 Task: For heading Arial Rounded MT Bold with Underline.  font size for heading26,  'Change the font style of data to'Browallia New.  and font size to 18,  Change the alignment of both headline & data to Align middle & Align Text left.  In the sheet  Budget Tracking Workbook
Action: Mouse moved to (63, 124)
Screenshot: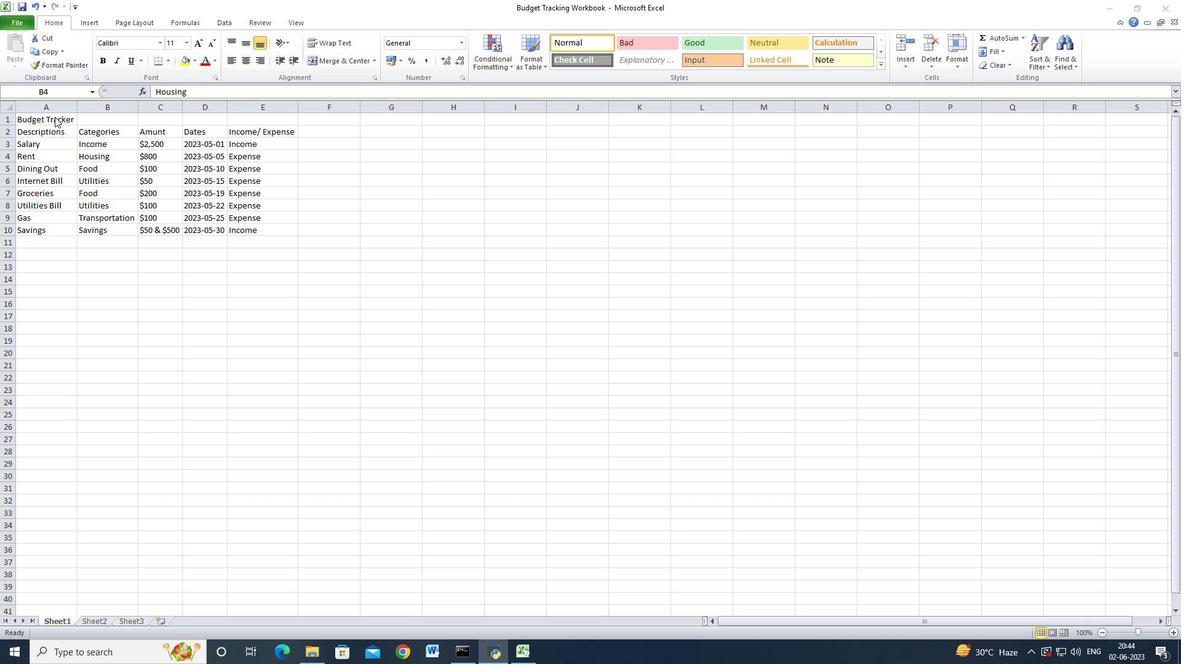 
Action: Mouse pressed left at (63, 124)
Screenshot: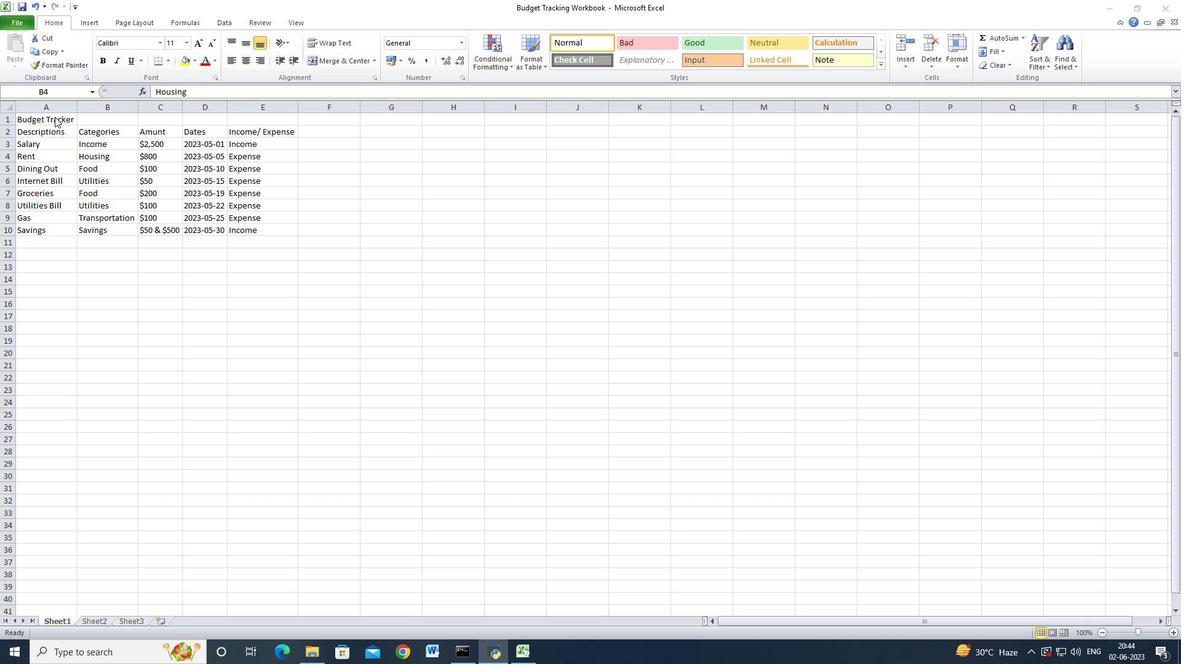 
Action: Mouse moved to (56, 125)
Screenshot: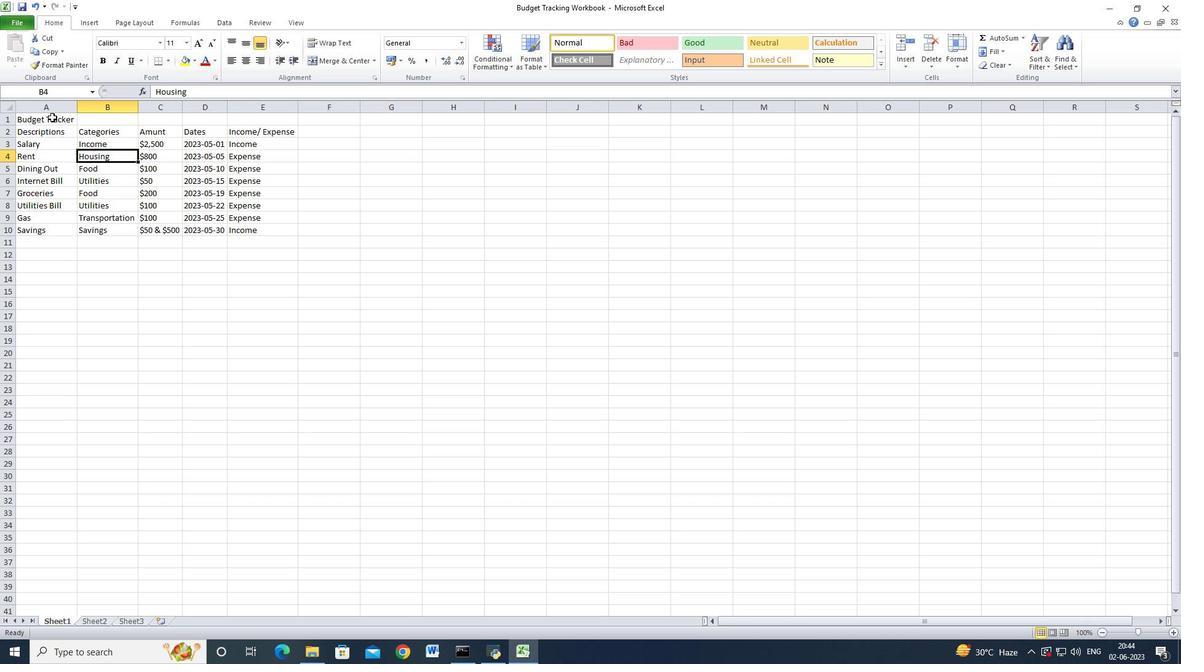 
Action: Mouse pressed left at (56, 125)
Screenshot: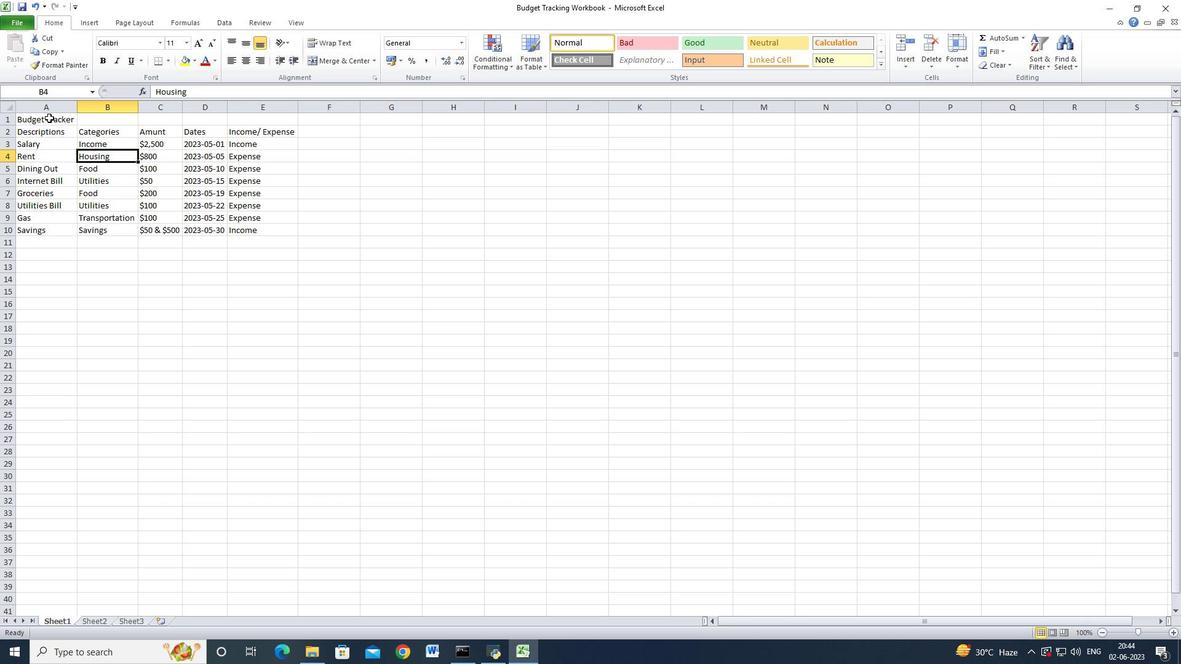 
Action: Mouse moved to (321, 67)
Screenshot: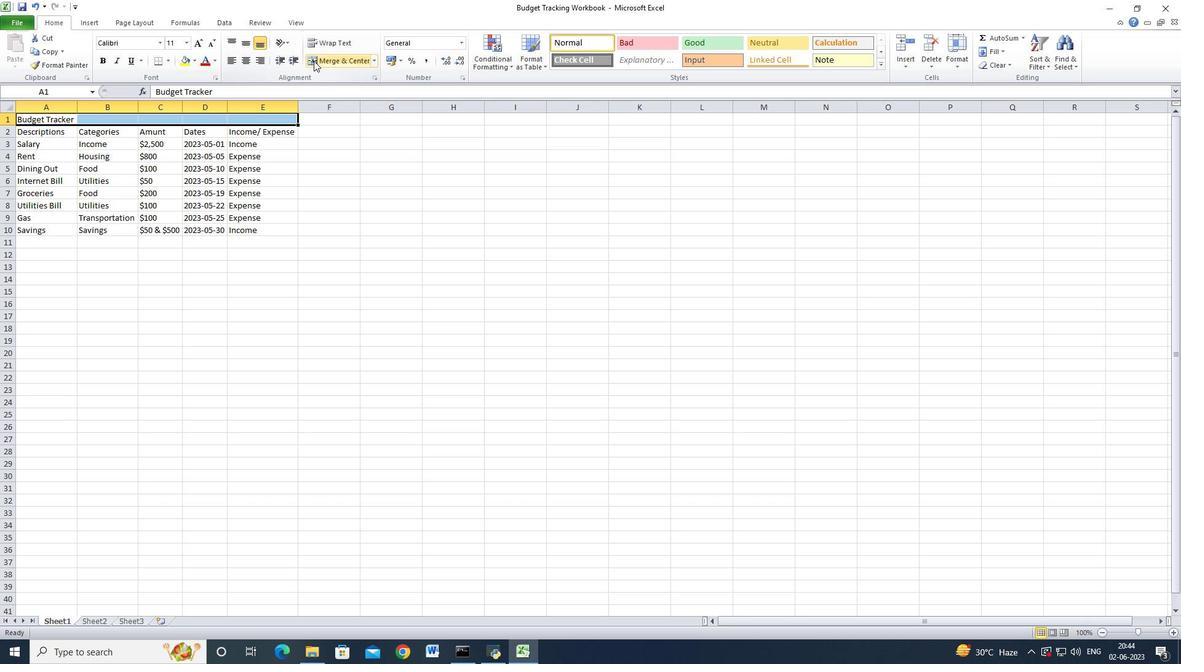 
Action: Mouse pressed left at (321, 67)
Screenshot: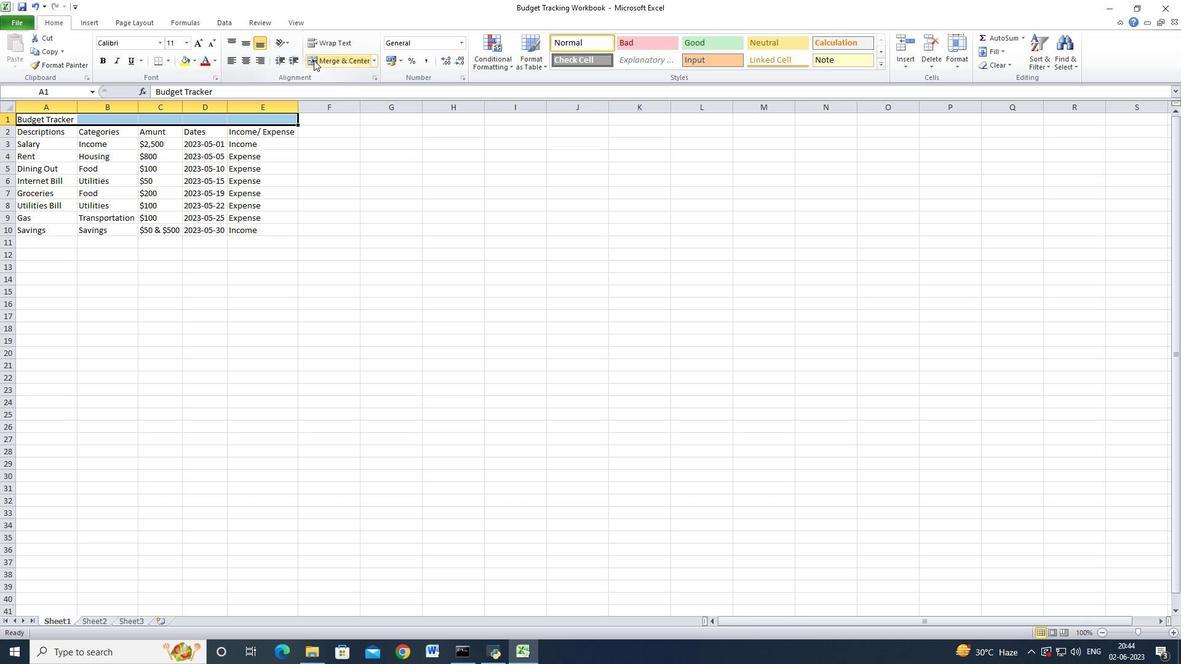 
Action: Mouse moved to (168, 48)
Screenshot: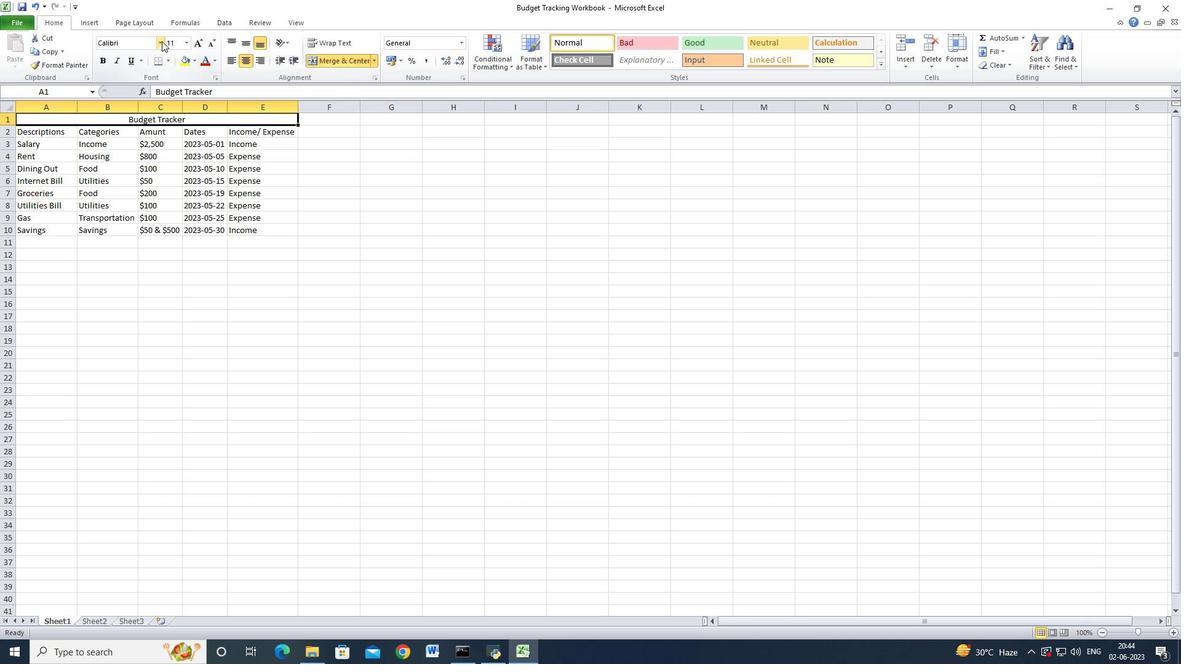 
Action: Mouse pressed left at (168, 48)
Screenshot: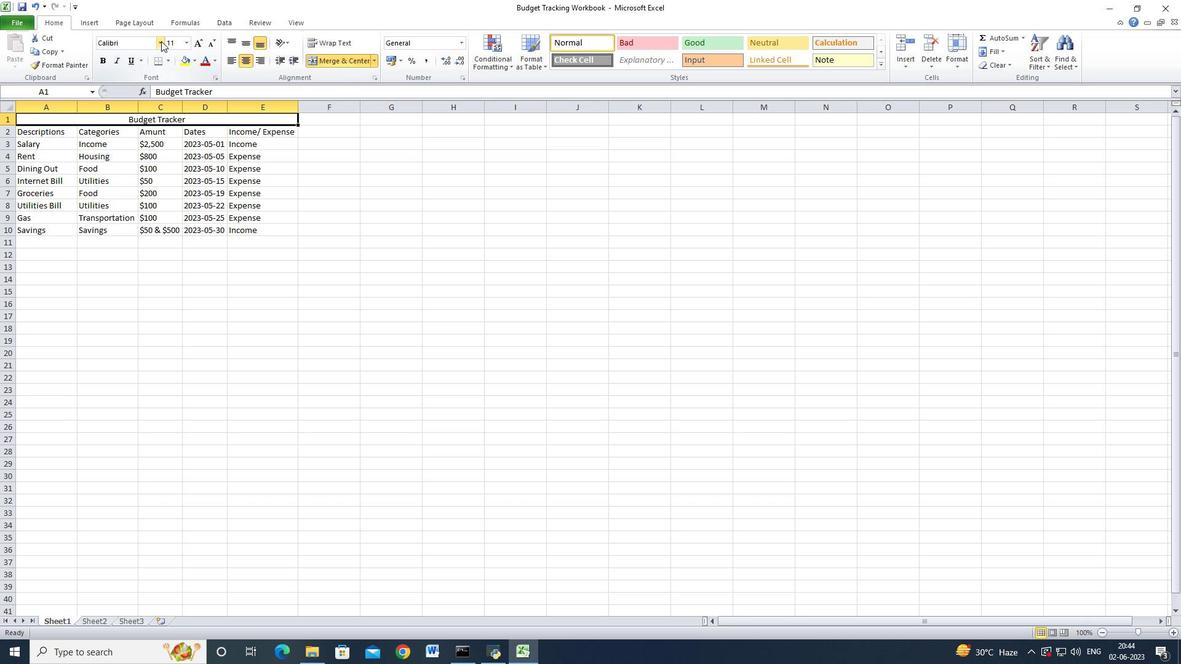 
Action: Mouse moved to (182, 194)
Screenshot: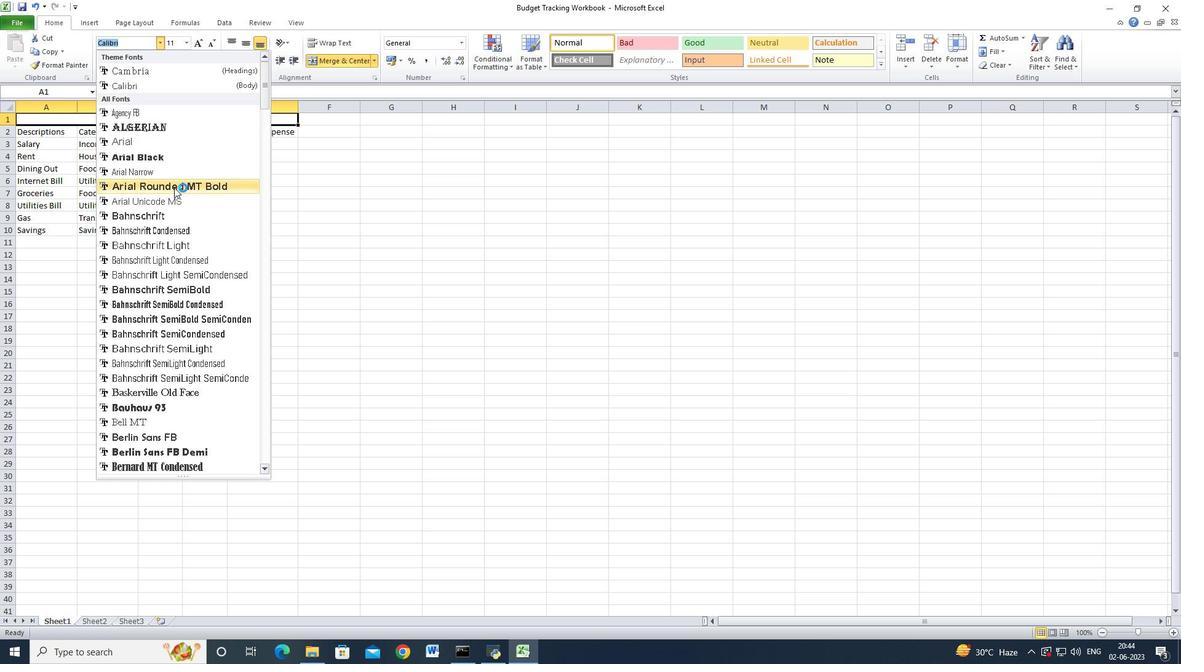 
Action: Mouse pressed left at (182, 194)
Screenshot: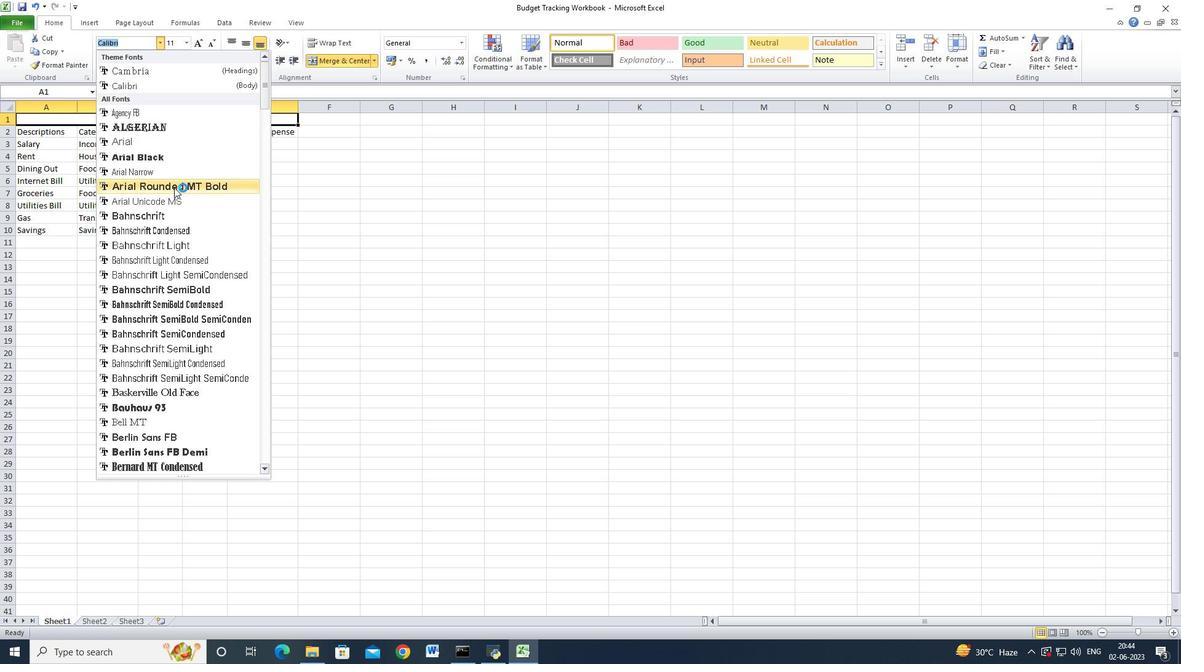 
Action: Mouse moved to (135, 68)
Screenshot: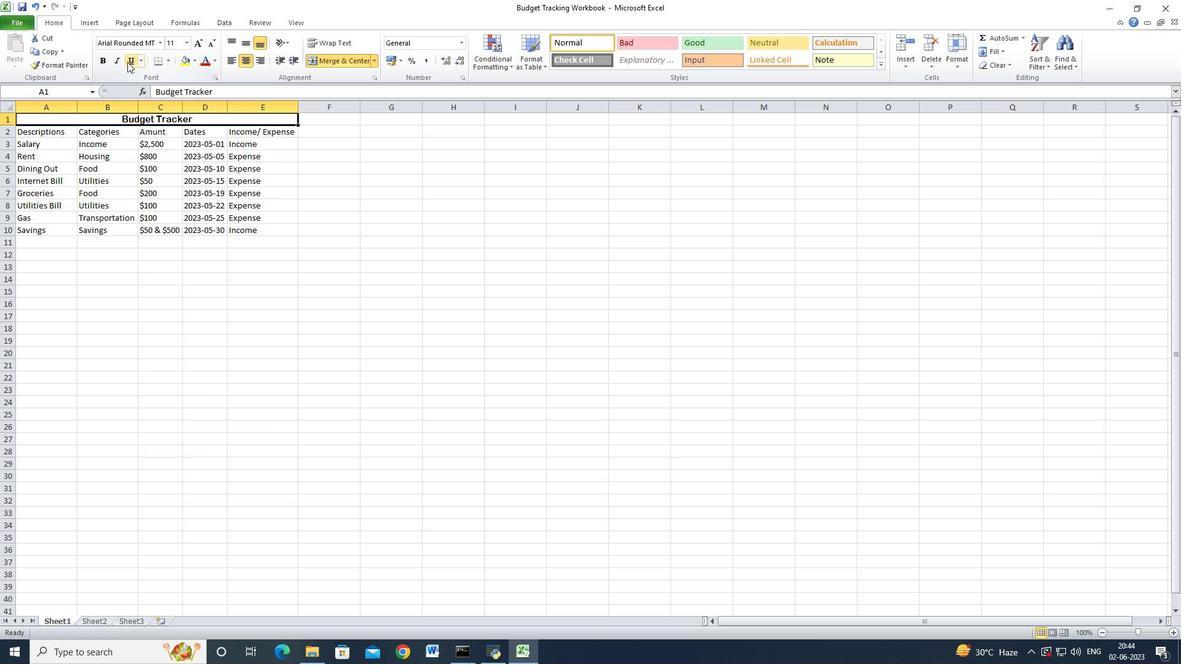 
Action: Mouse pressed left at (135, 68)
Screenshot: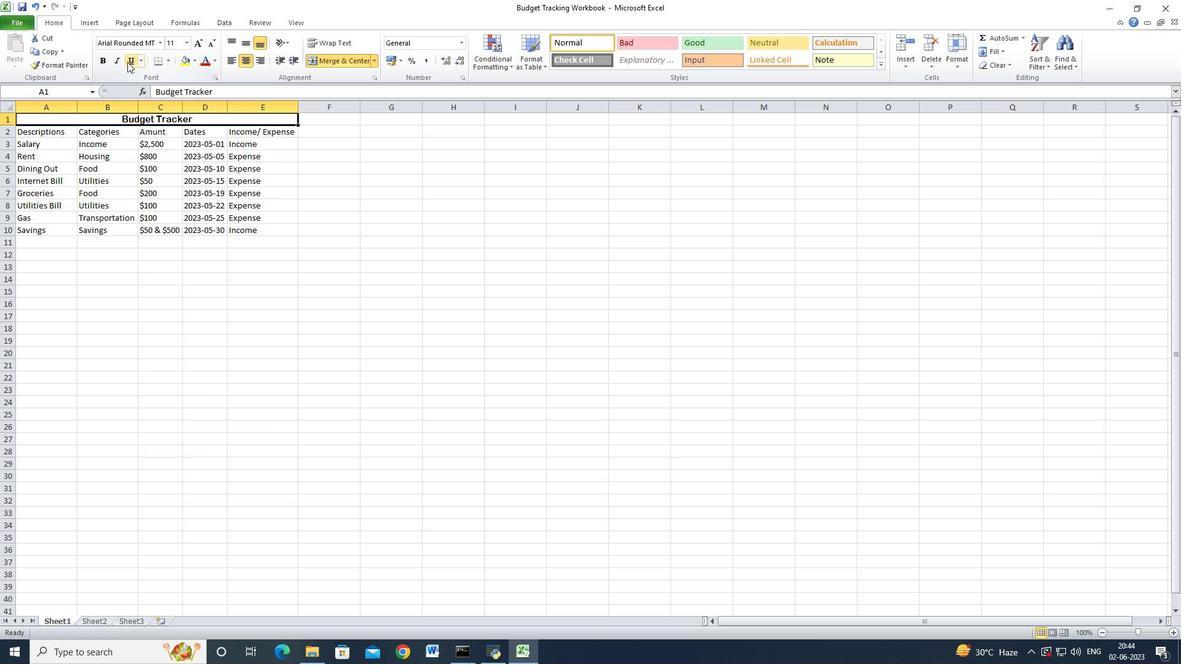 
Action: Mouse moved to (194, 49)
Screenshot: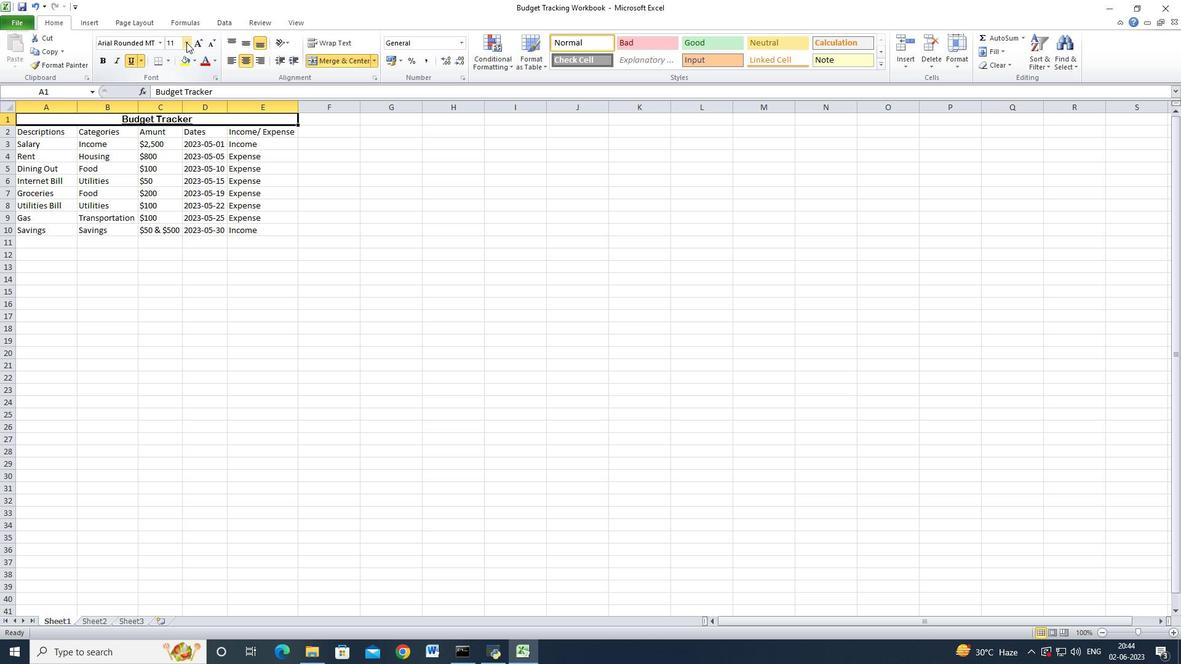
Action: Mouse pressed left at (194, 49)
Screenshot: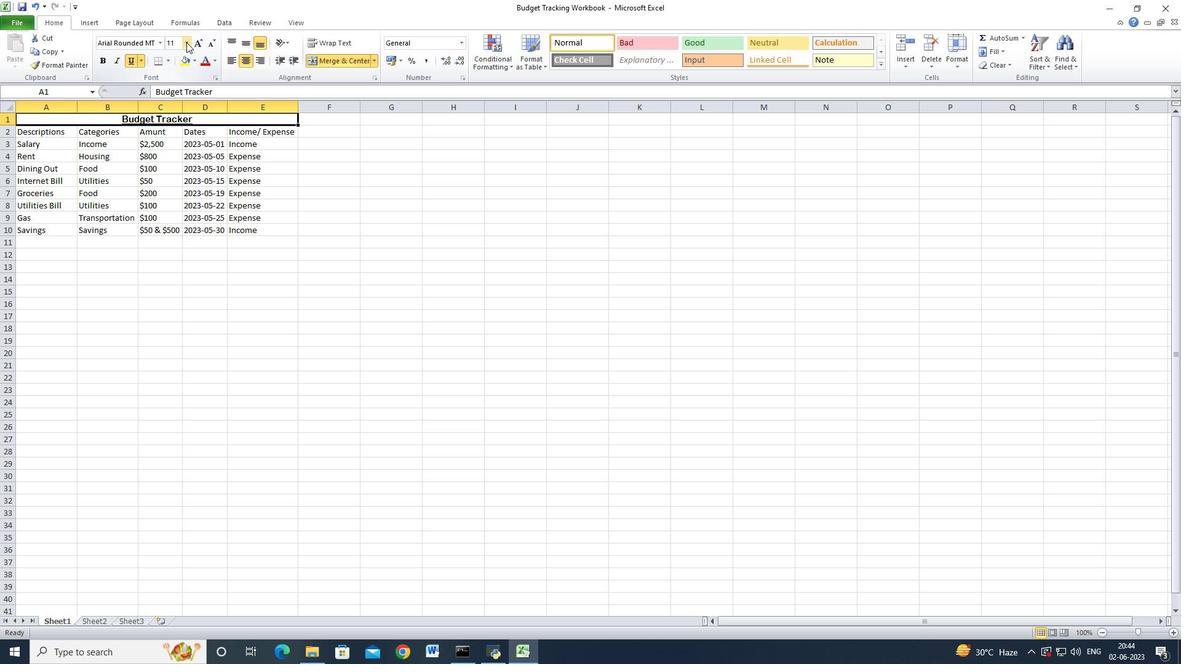
Action: Mouse moved to (179, 174)
Screenshot: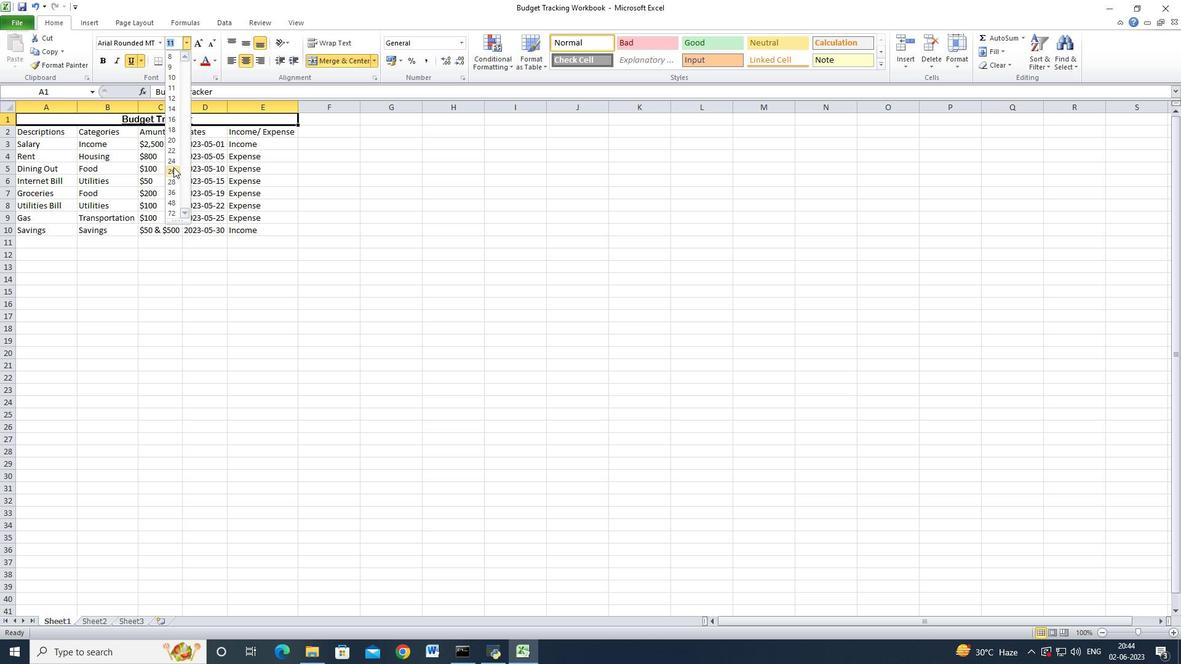 
Action: Mouse pressed left at (179, 174)
Screenshot: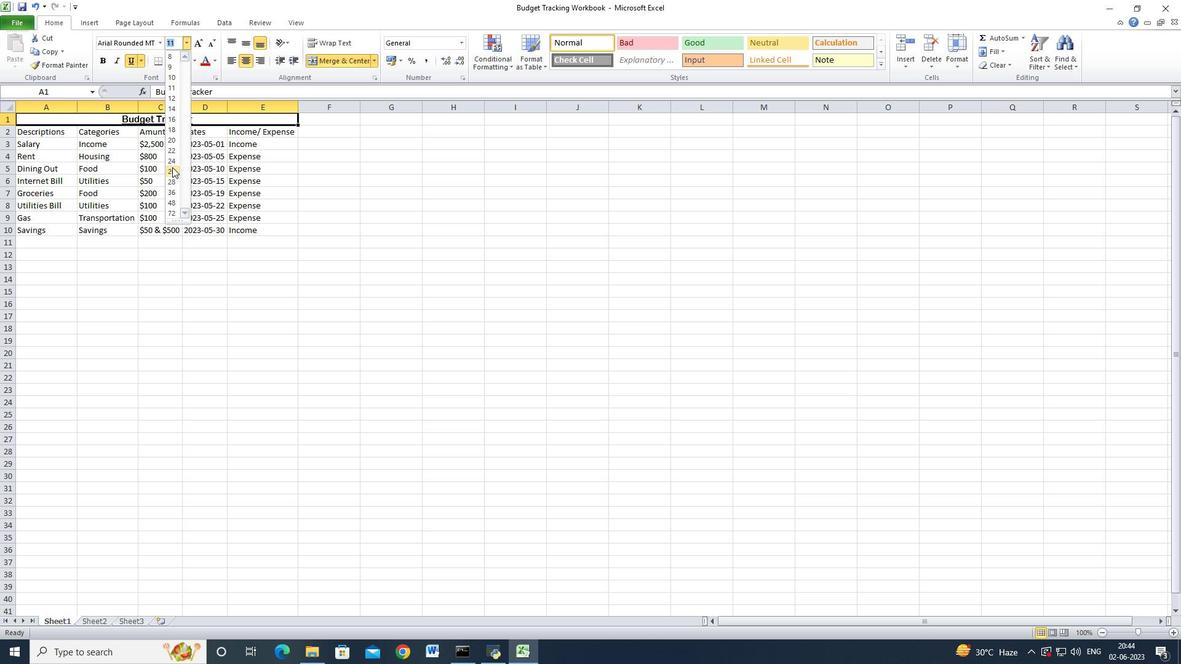 
Action: Mouse moved to (35, 155)
Screenshot: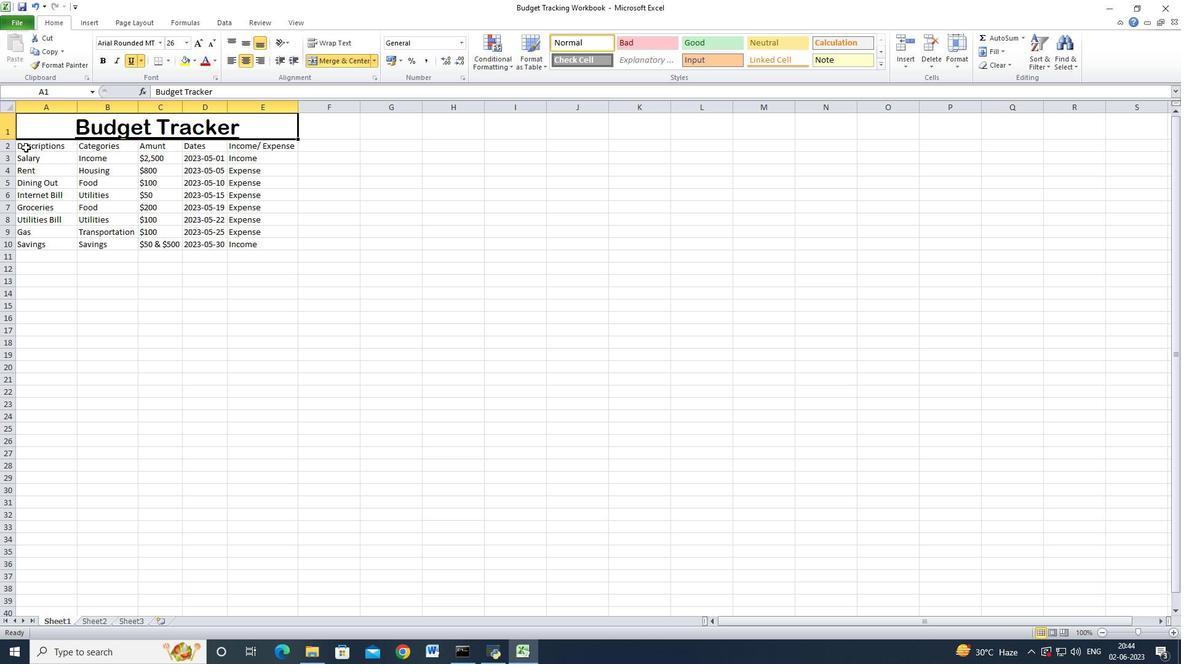 
Action: Mouse pressed left at (35, 155)
Screenshot: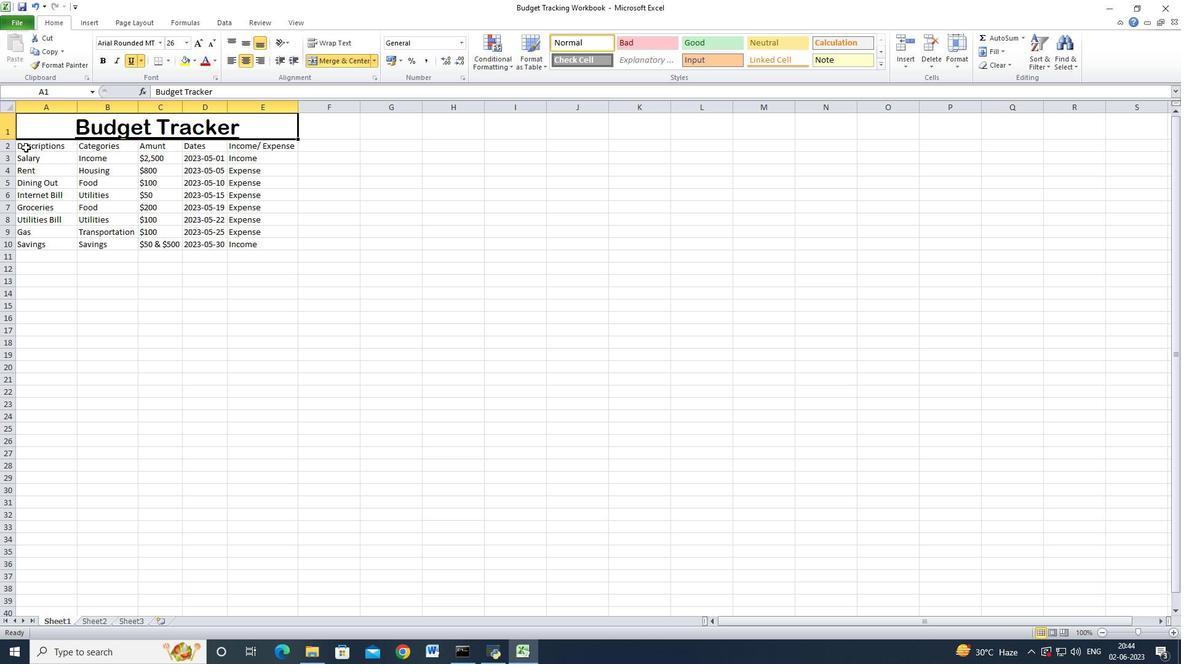 
Action: Mouse moved to (167, 49)
Screenshot: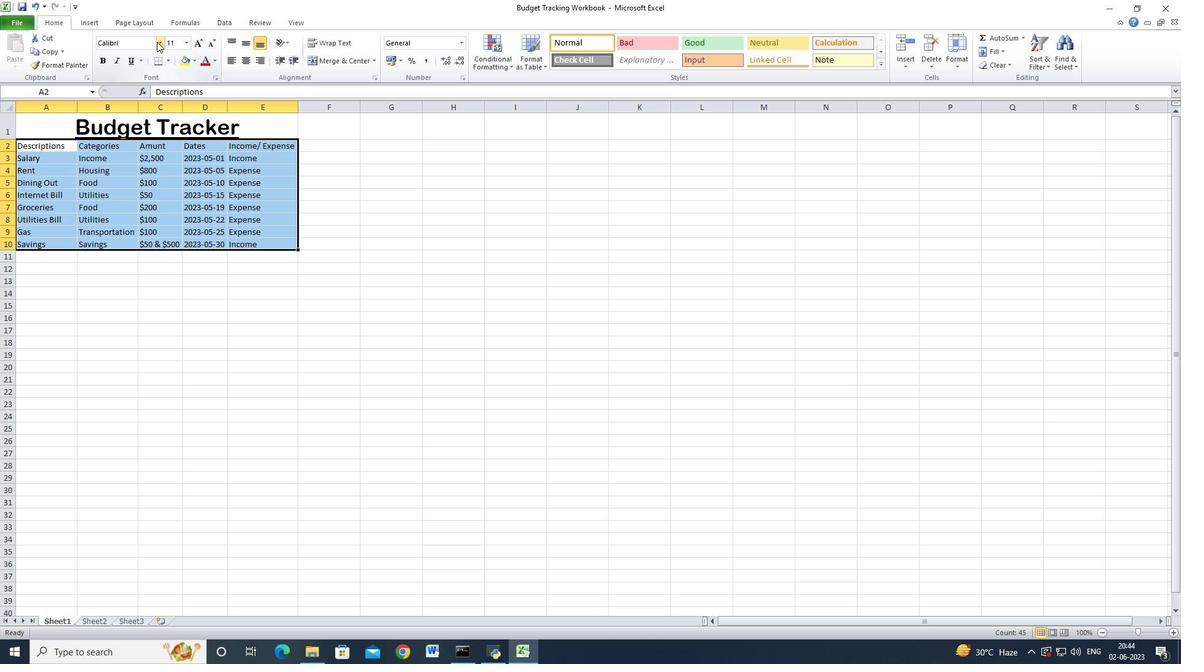 
Action: Mouse pressed left at (167, 49)
Screenshot: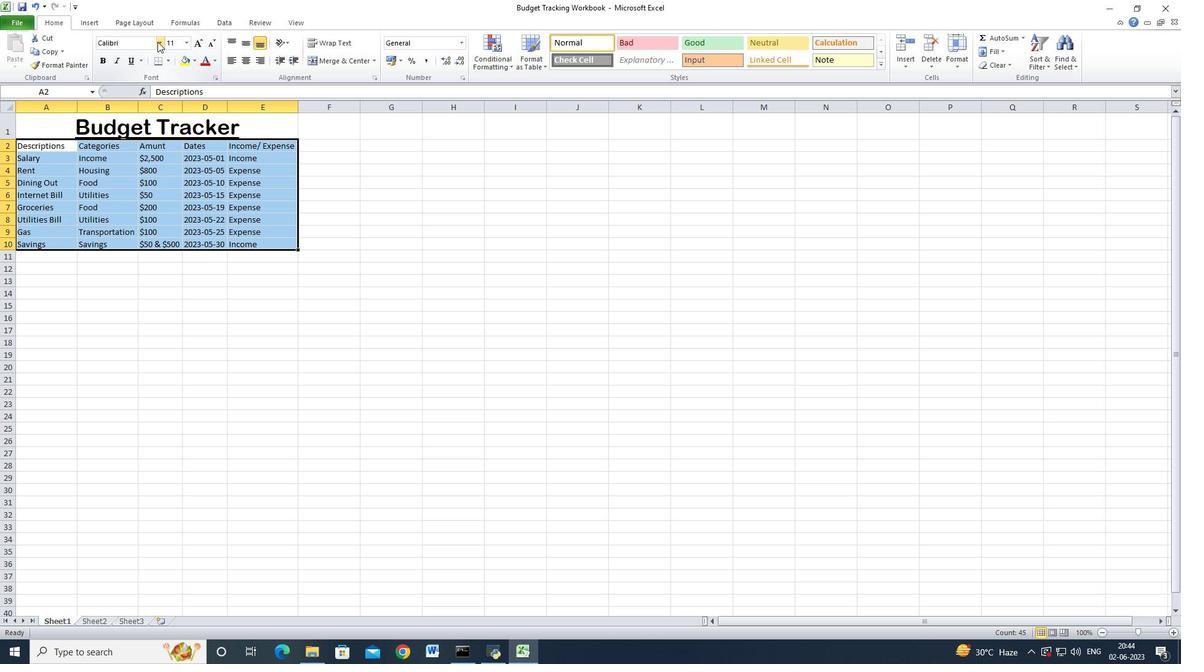
Action: Mouse moved to (153, 218)
Screenshot: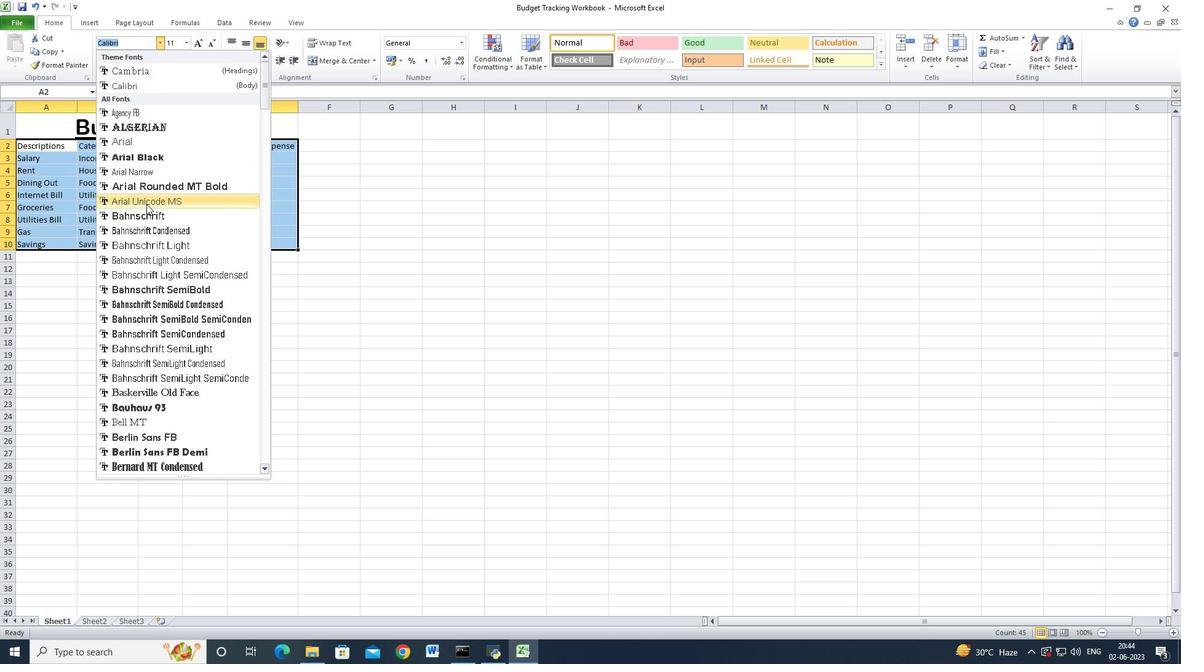 
Action: Mouse scrolled (153, 217) with delta (0, 0)
Screenshot: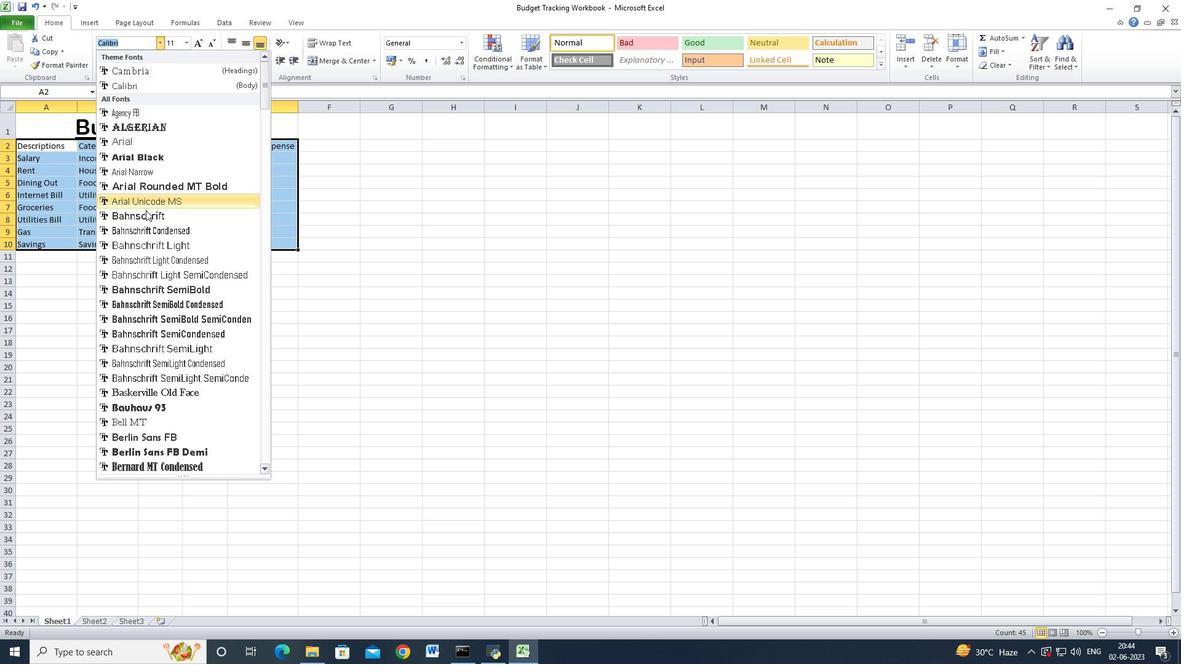 
Action: Mouse moved to (131, 121)
Screenshot: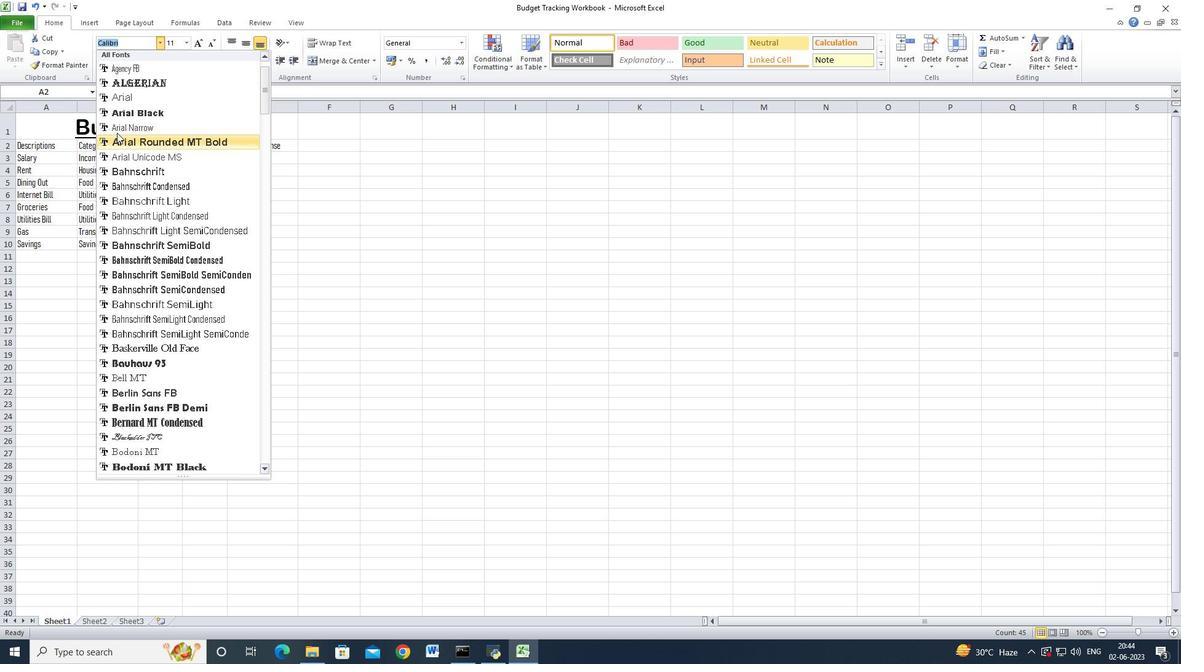 
Action: Key pressed browallia<Key.space>new<Key.enter>
Screenshot: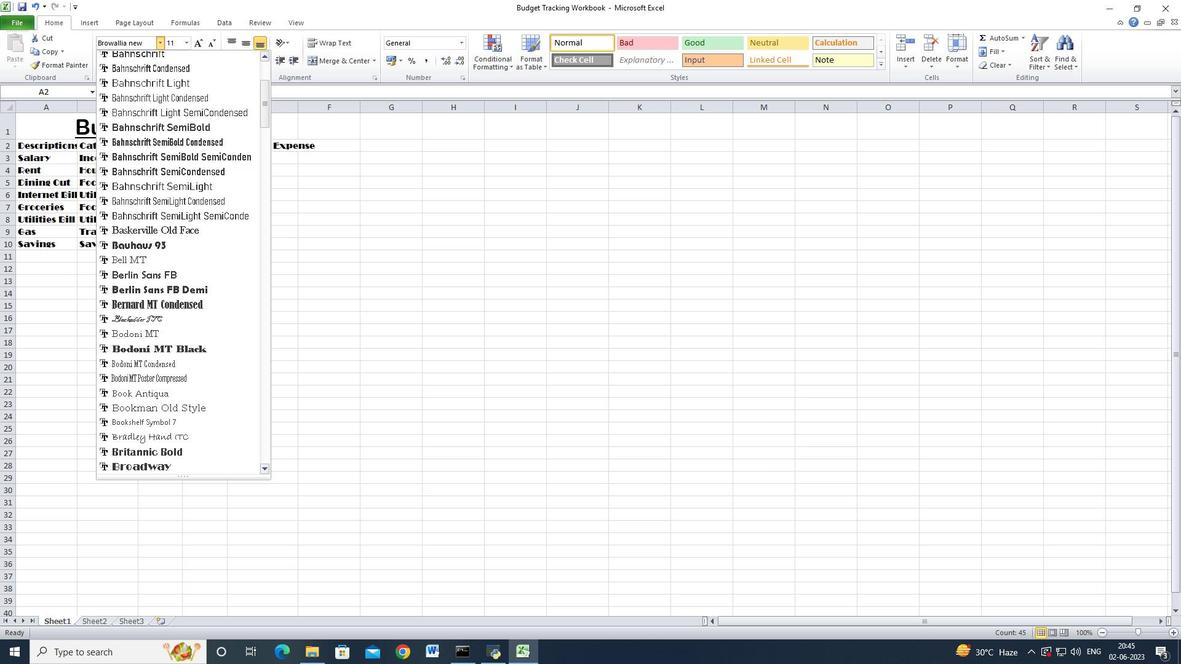 
Action: Mouse moved to (193, 48)
Screenshot: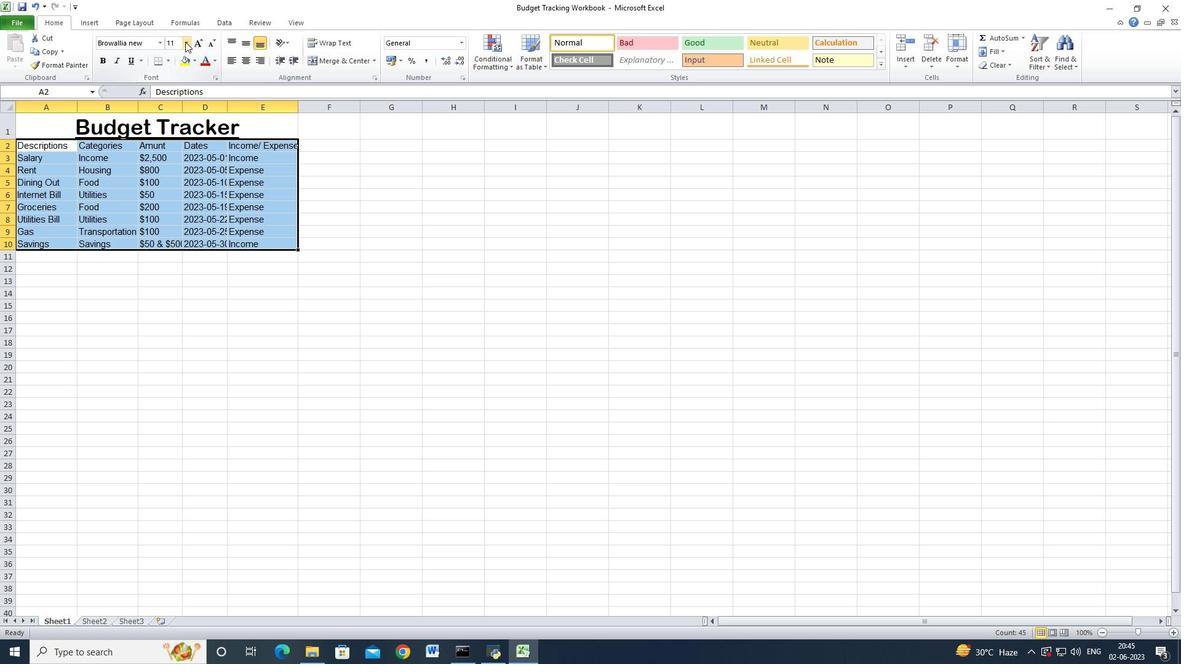 
Action: Mouse pressed left at (193, 48)
Screenshot: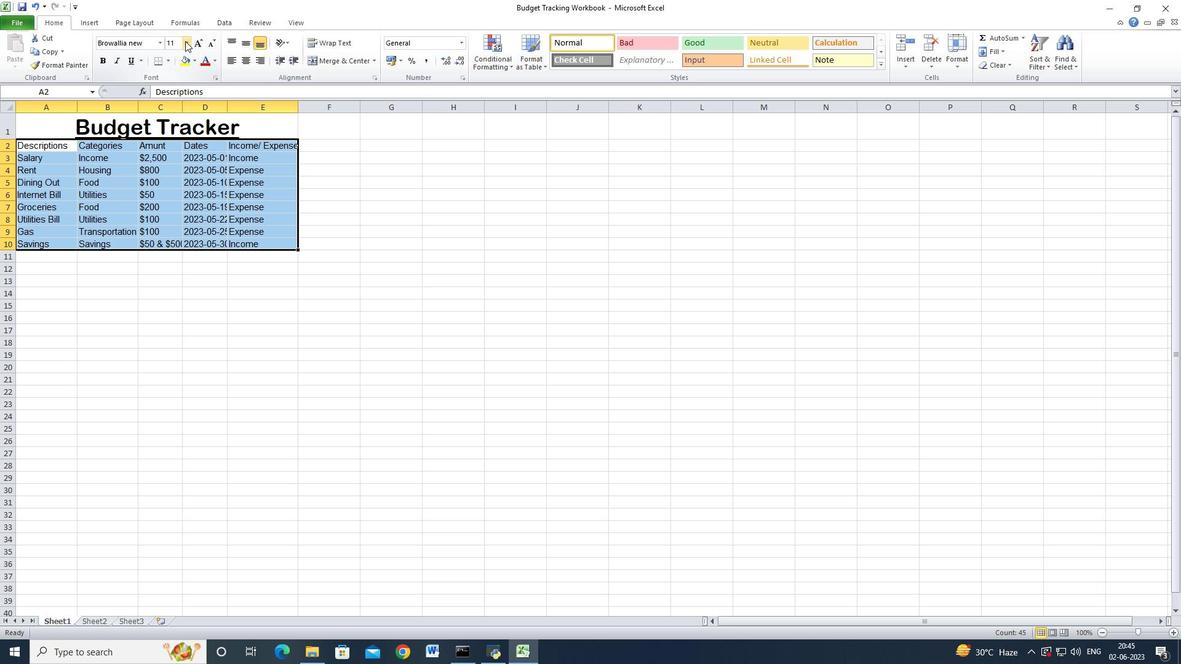 
Action: Mouse moved to (180, 137)
Screenshot: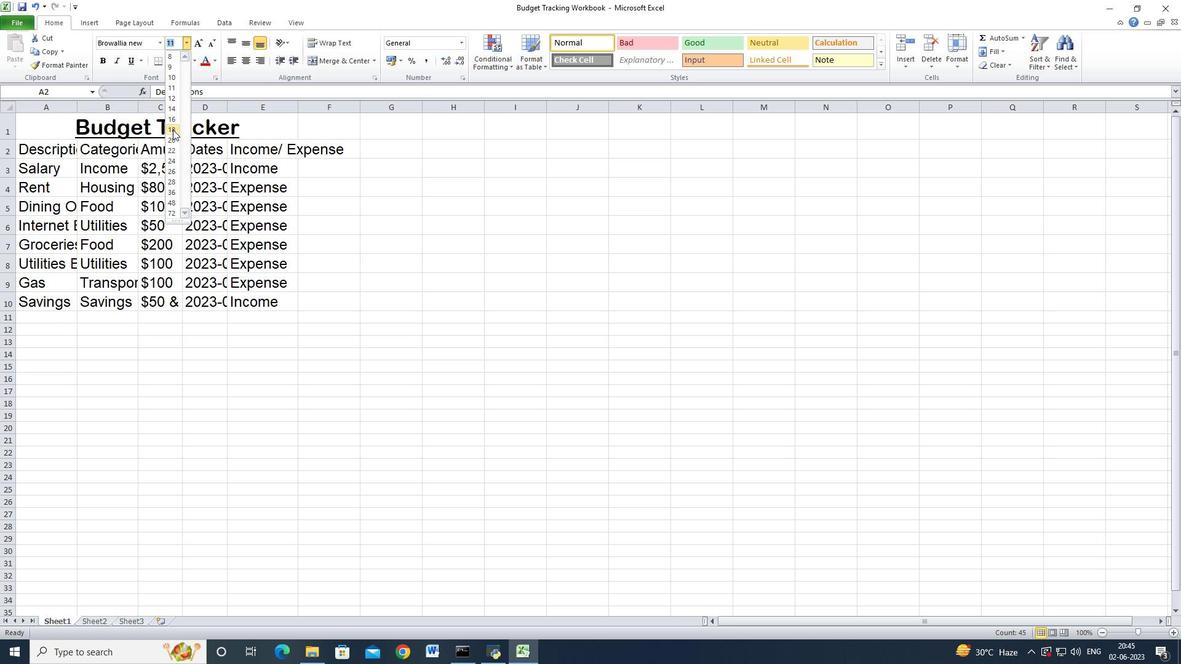 
Action: Mouse pressed left at (180, 137)
Screenshot: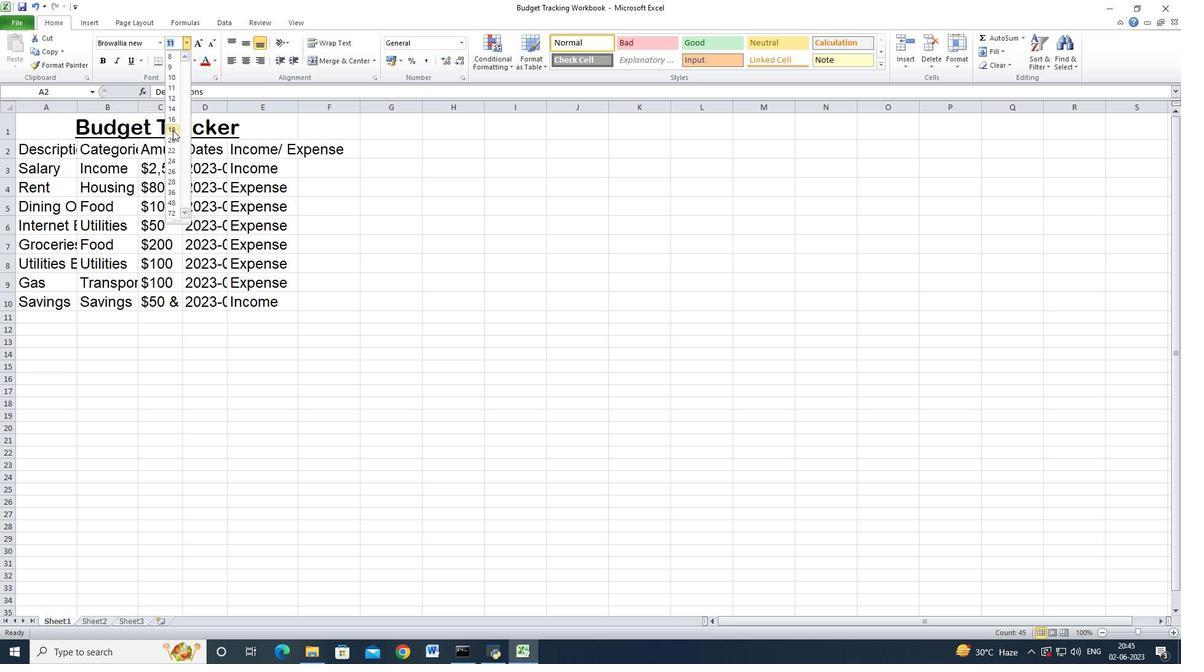 
Action: Mouse moved to (14, 116)
Screenshot: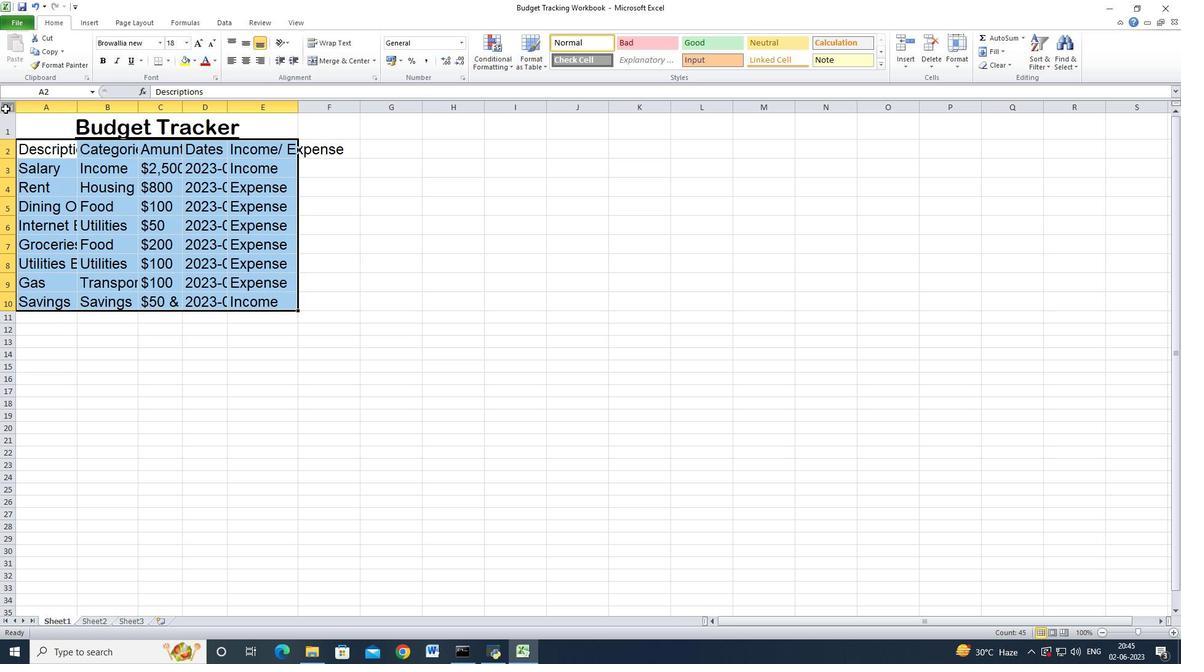 
Action: Mouse pressed left at (14, 116)
Screenshot: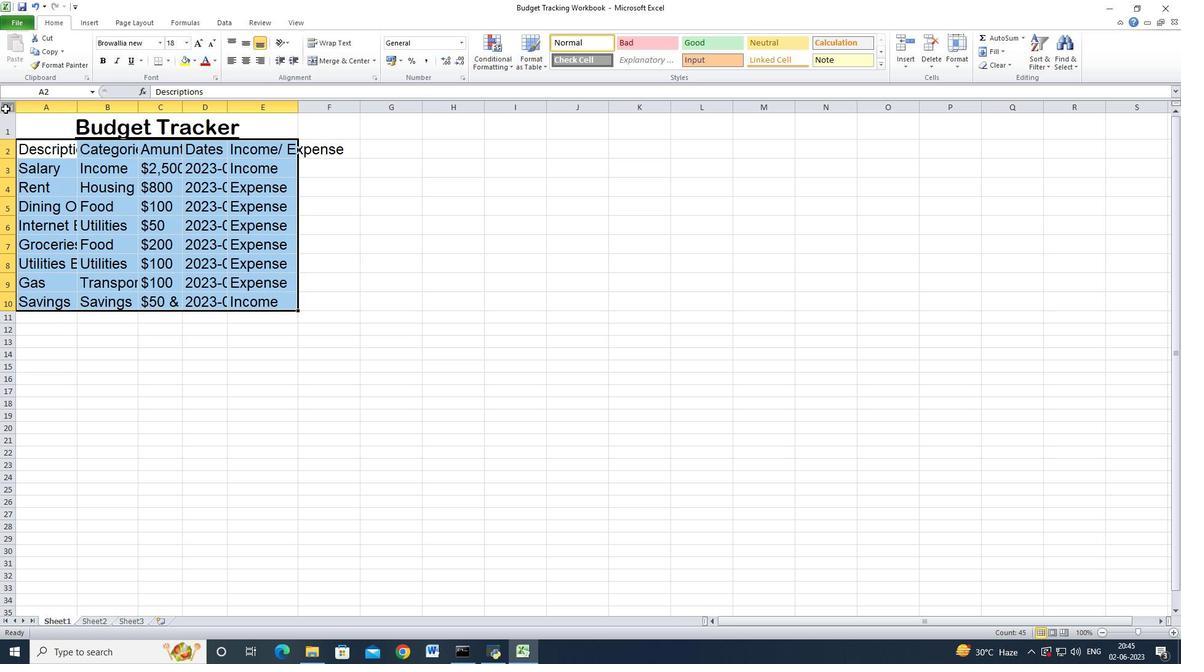 
Action: Mouse moved to (84, 116)
Screenshot: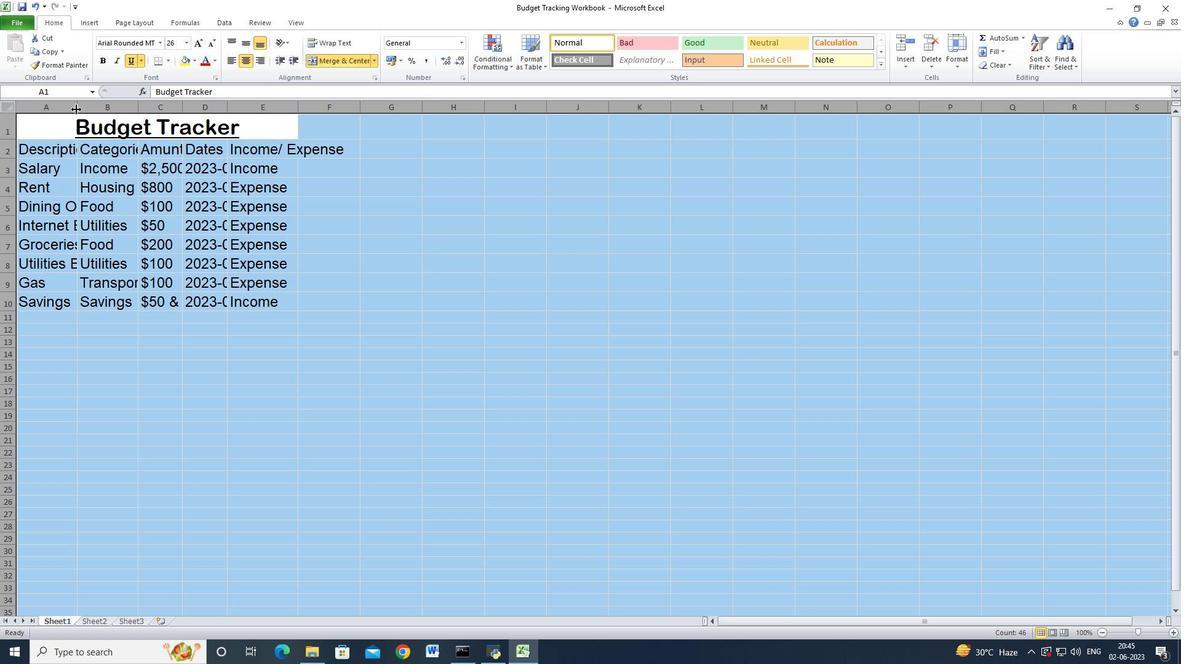 
Action: Mouse pressed left at (84, 116)
Screenshot: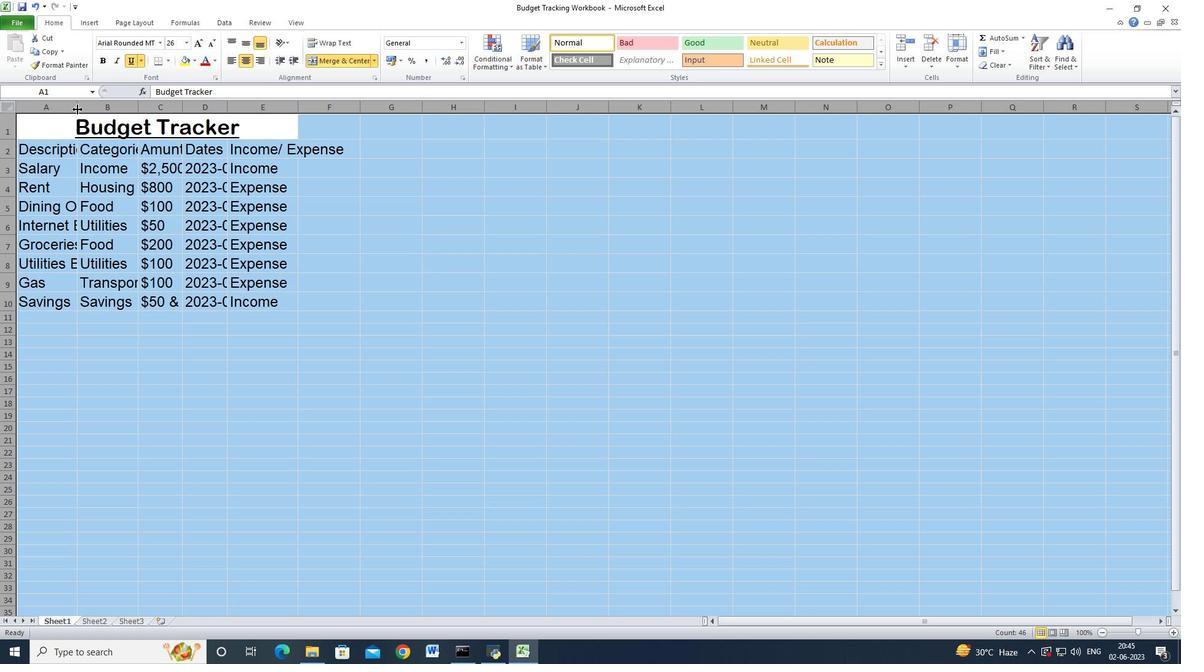 
Action: Mouse pressed left at (84, 116)
Screenshot: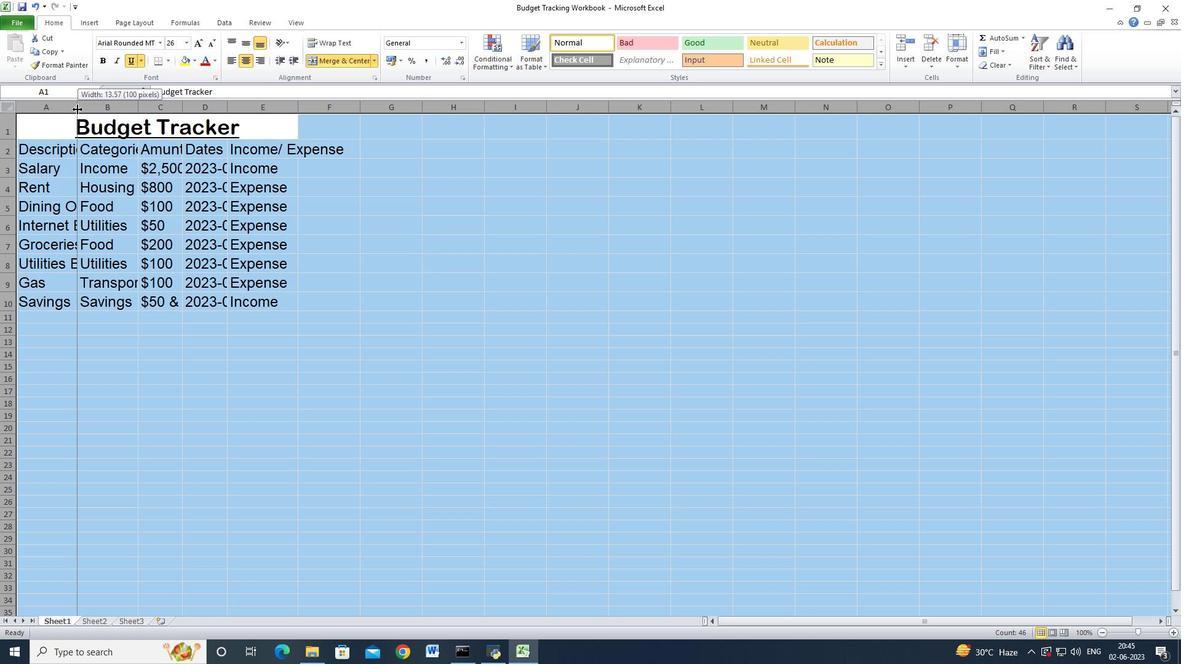
Action: Mouse moved to (195, 199)
Screenshot: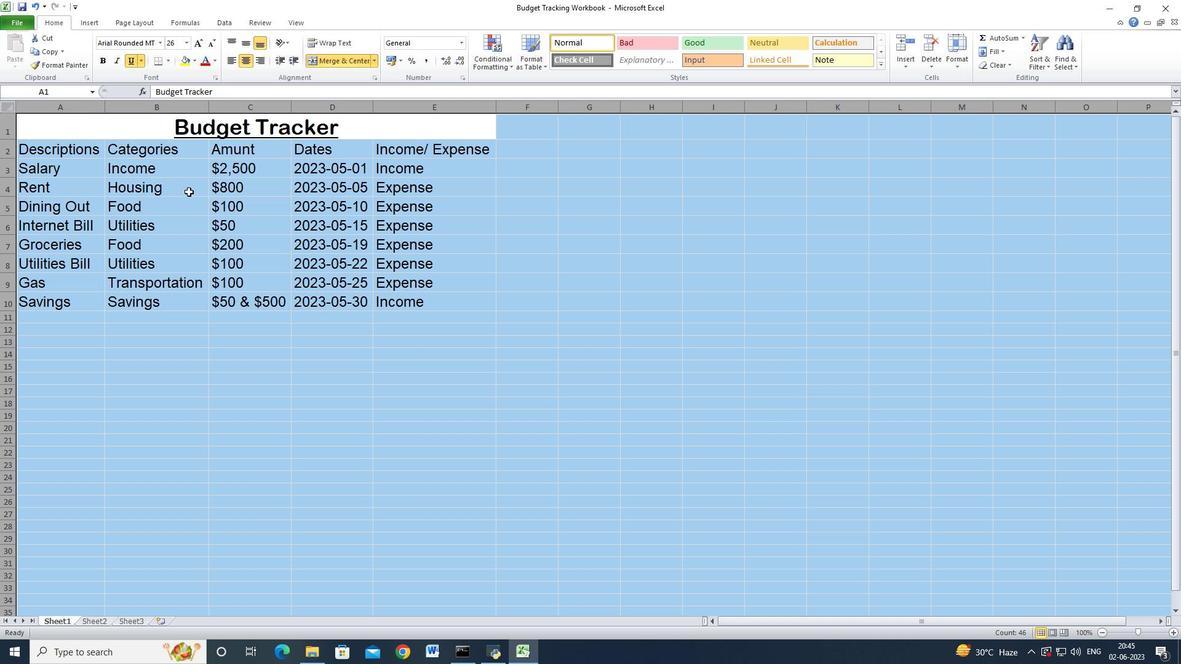 
Action: Mouse pressed left at (195, 199)
Screenshot: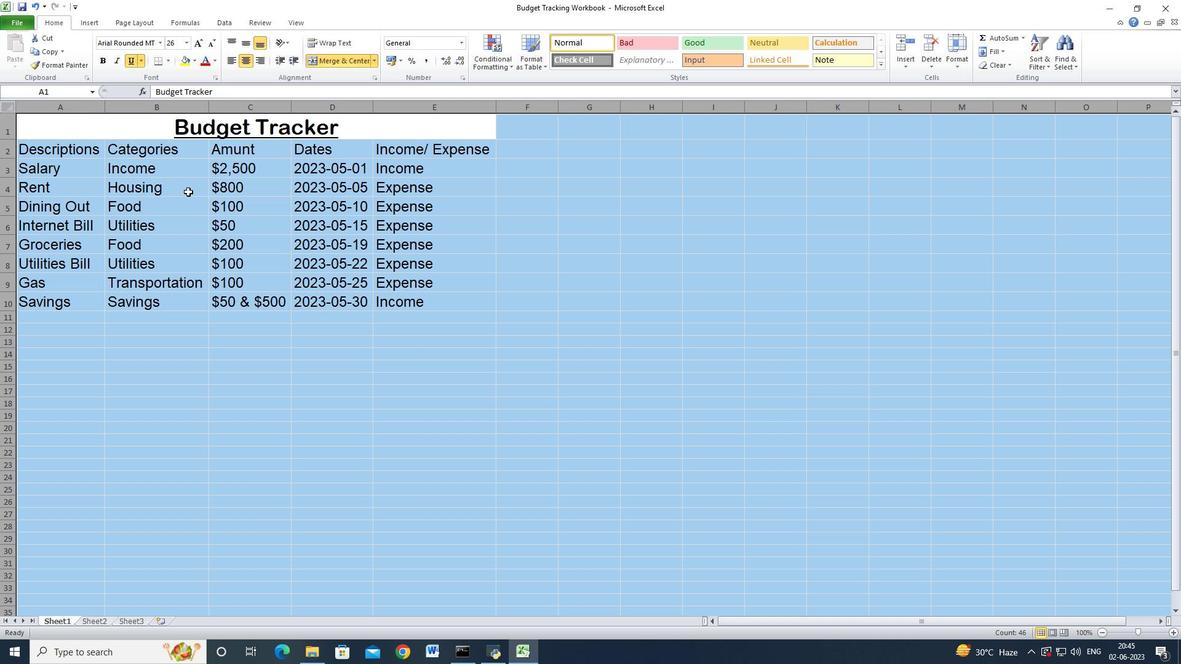 
Action: Mouse moved to (109, 137)
Screenshot: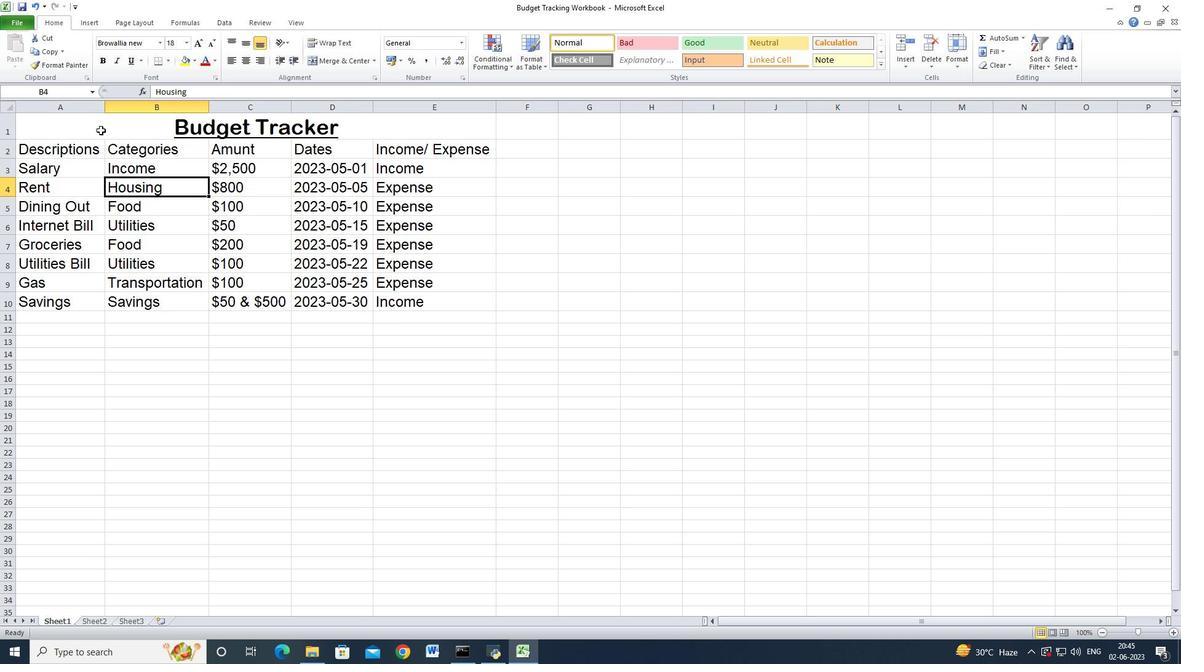 
Action: Mouse pressed left at (109, 137)
Screenshot: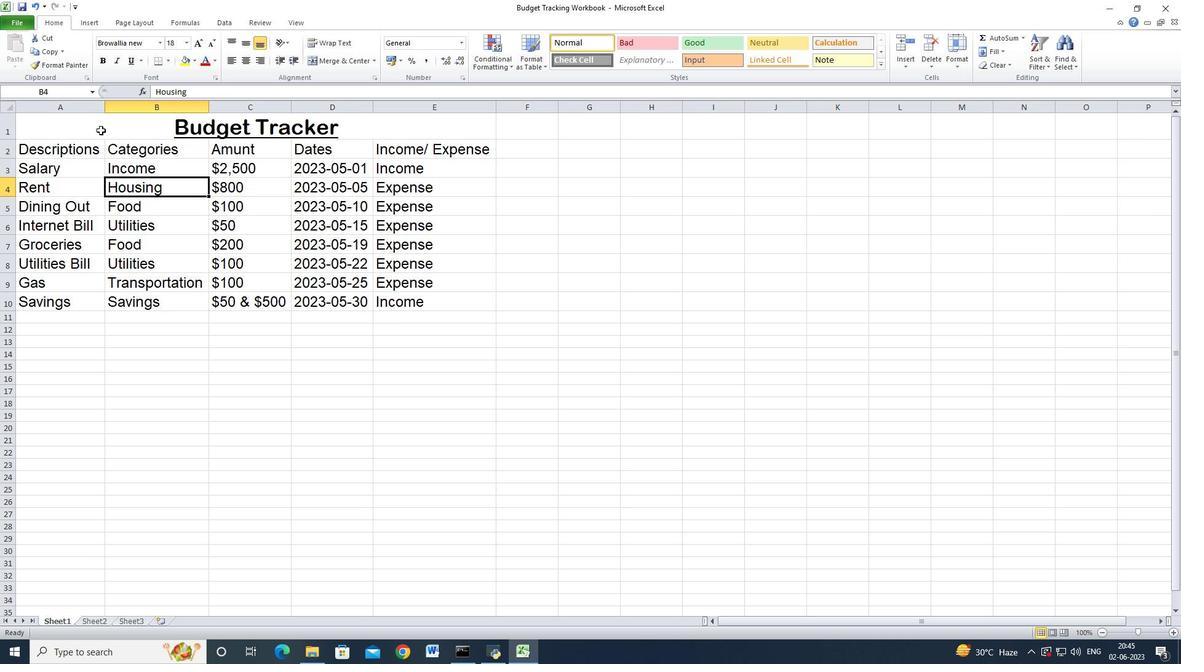 
Action: Mouse moved to (252, 48)
Screenshot: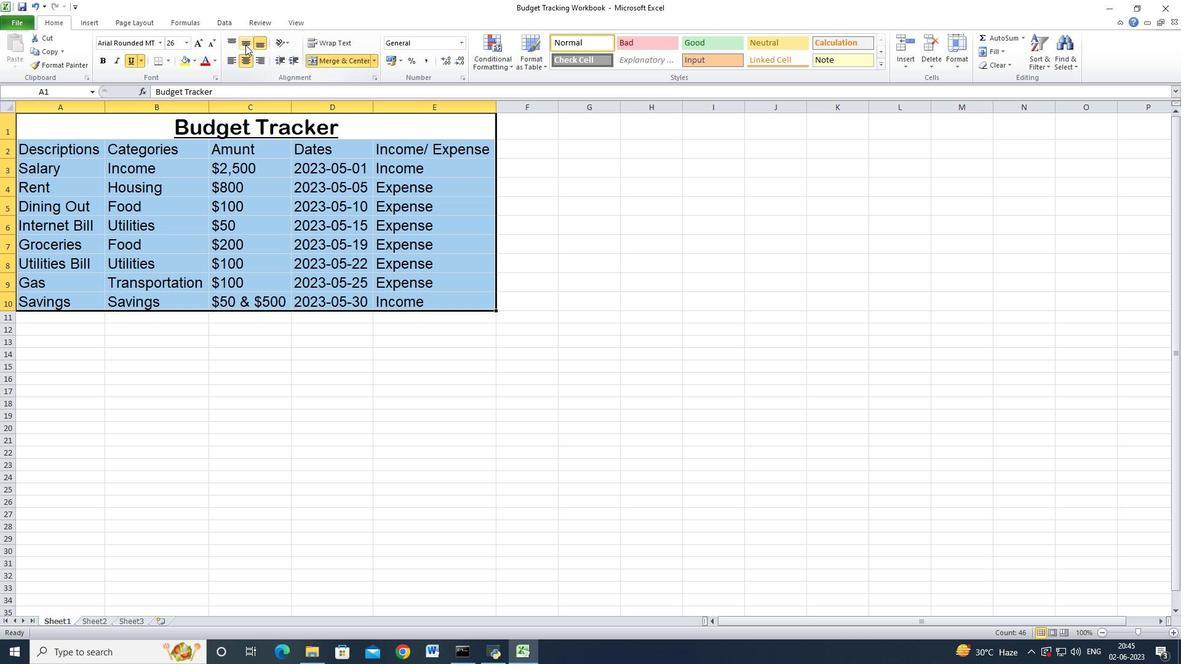 
Action: Mouse pressed left at (252, 48)
Screenshot: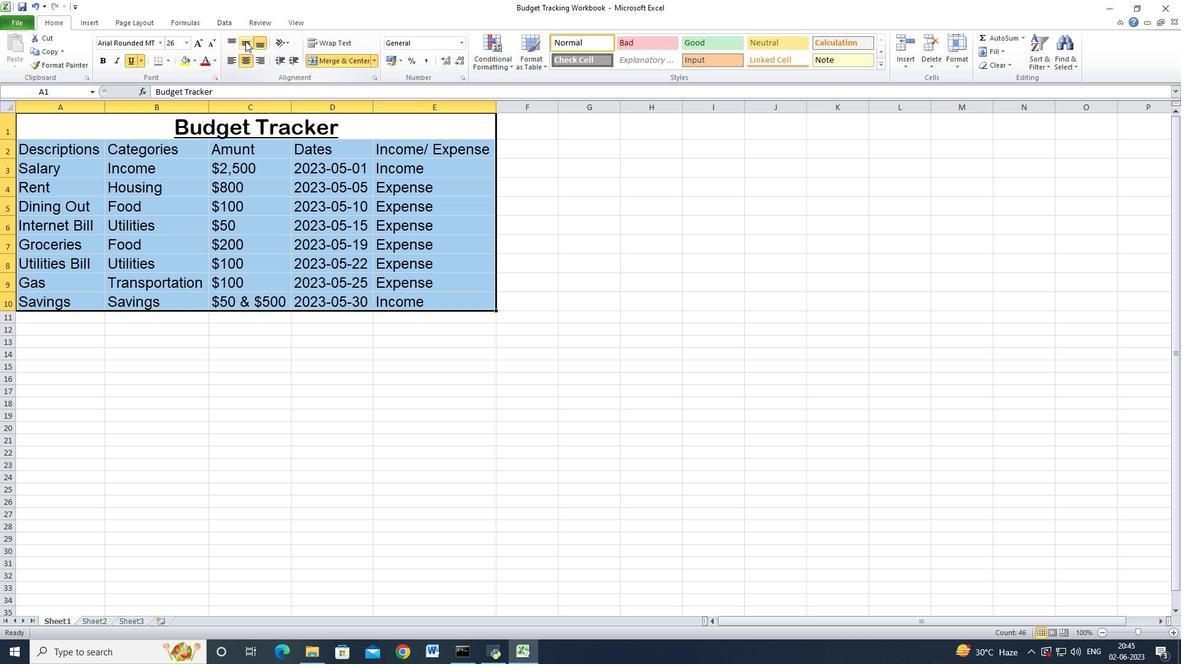 
Action: Mouse moved to (239, 68)
Screenshot: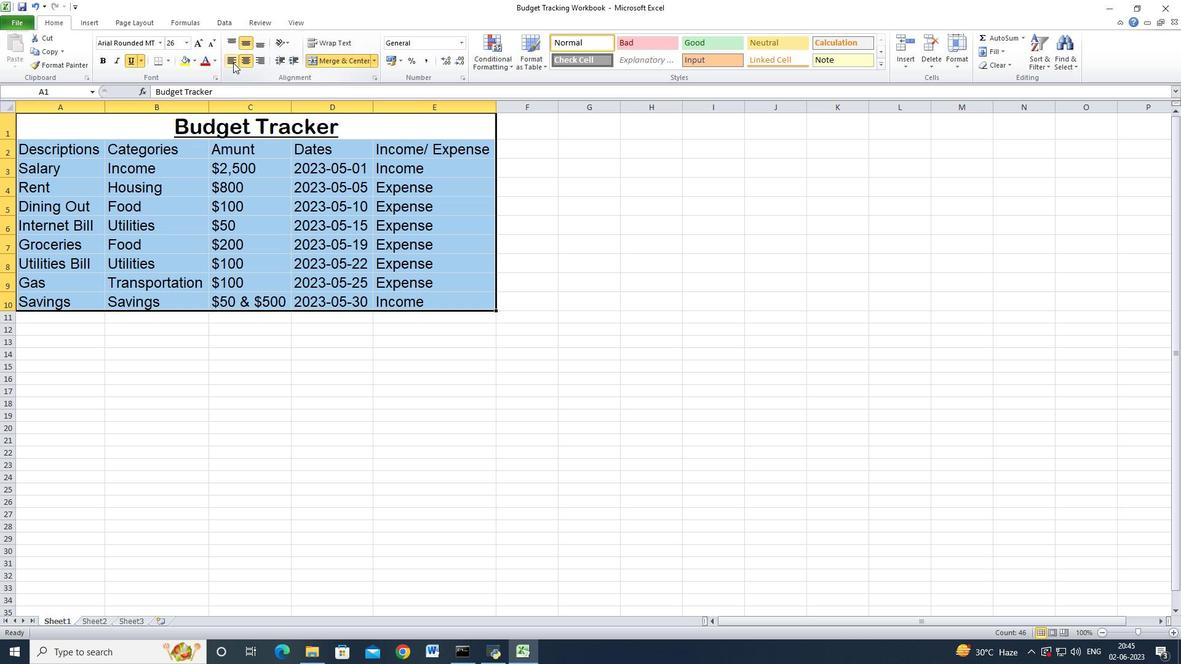 
Action: Mouse pressed left at (239, 68)
Screenshot: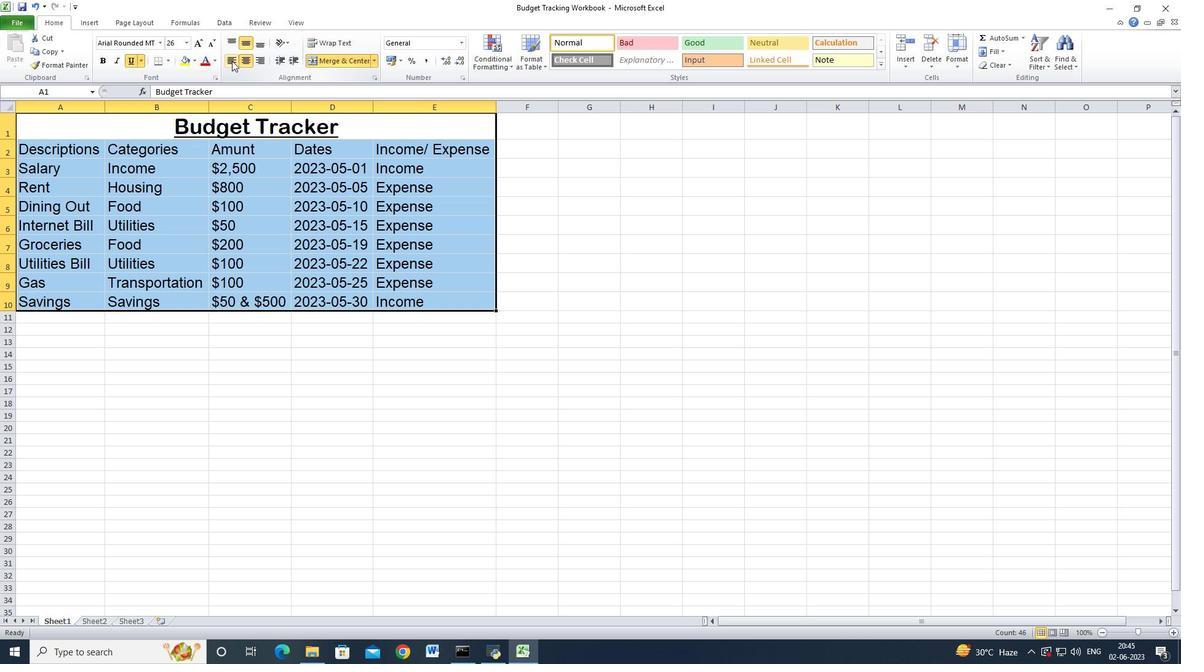 
Action: Mouse moved to (193, 233)
Screenshot: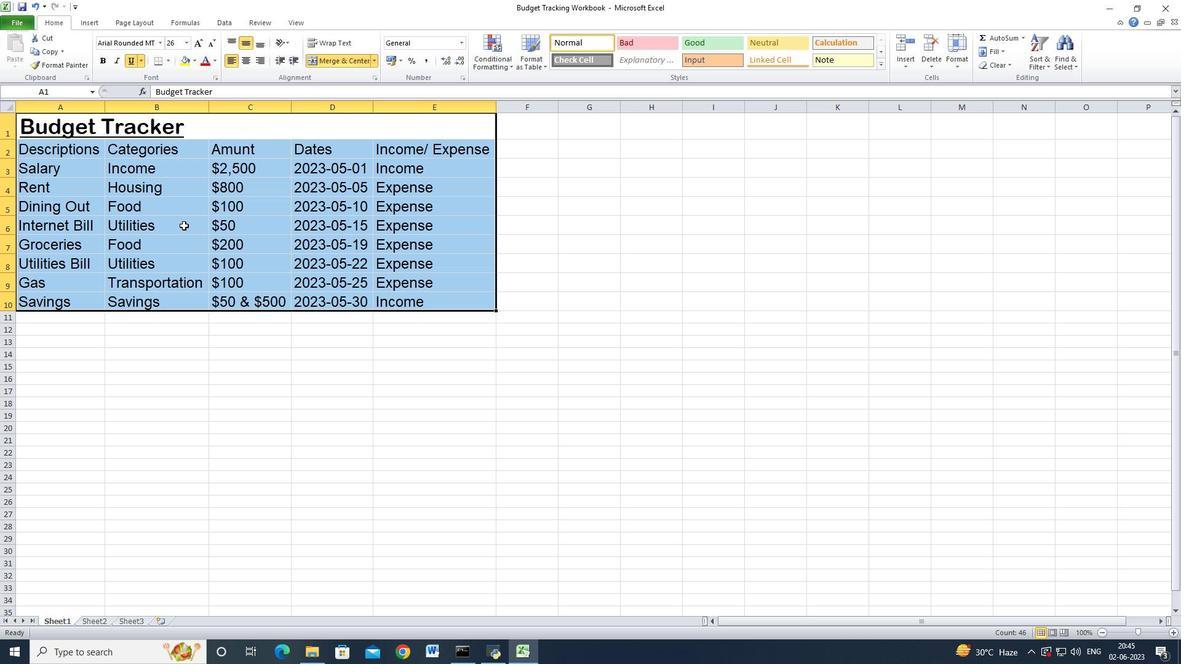 
Action: Mouse pressed left at (193, 233)
Screenshot: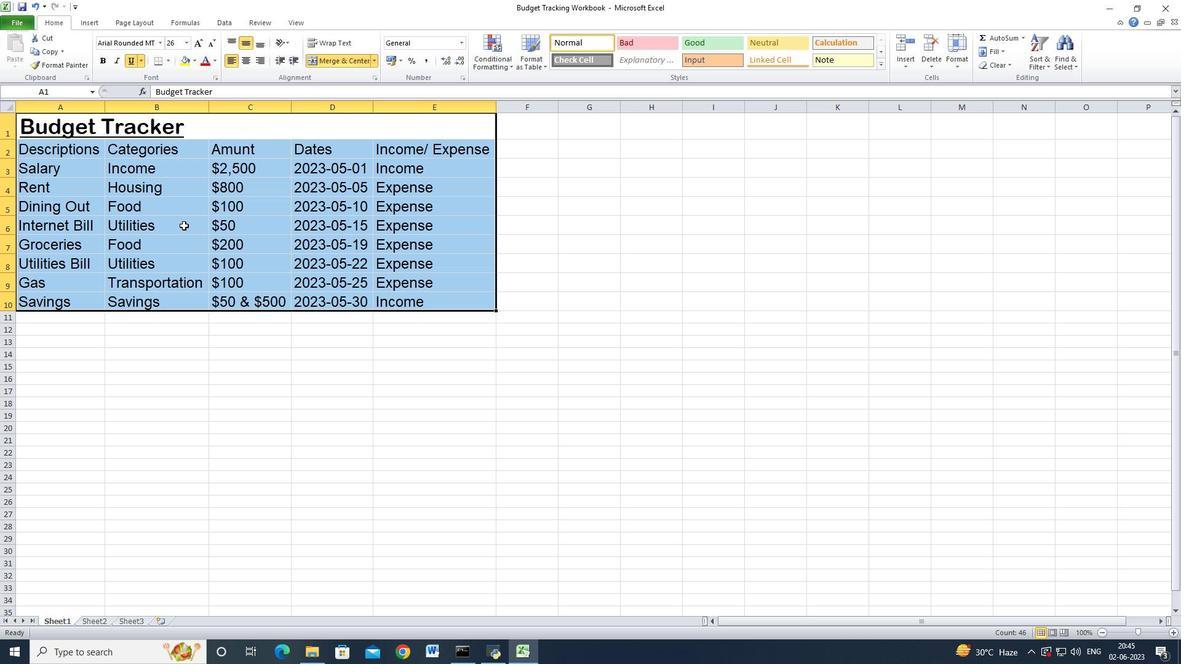 
Action: Mouse moved to (193, 233)
Screenshot: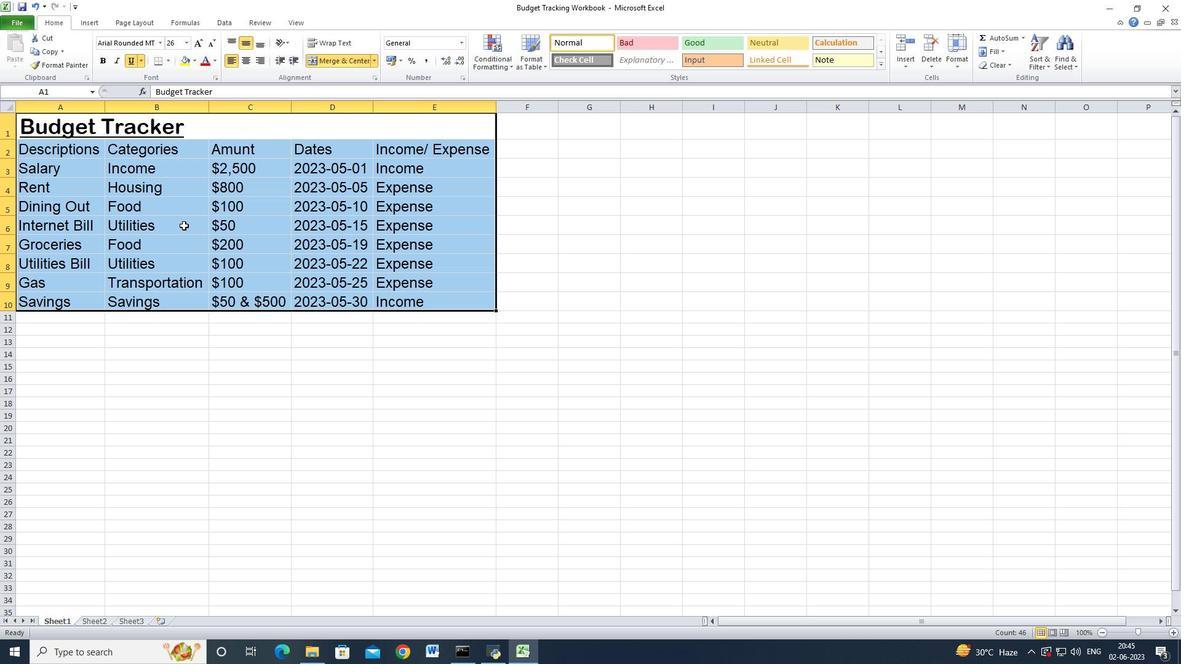 
